 Task: Create new contact,   with mail id: 'Gianna_Nelson@cbsnewyork.com', first name: 'Gianna', Last name: 'Nelson', Job Title: Supply Chain Manager, Phone number (408) 555-7890. Change life cycle stage to  'Lead' and lead status to 'New'. Add new company to the associated contact: www.forcemotors.com
 and type: Reseller. Logged in from softage.3@softage.net
Action: Mouse moved to (60, 78)
Screenshot: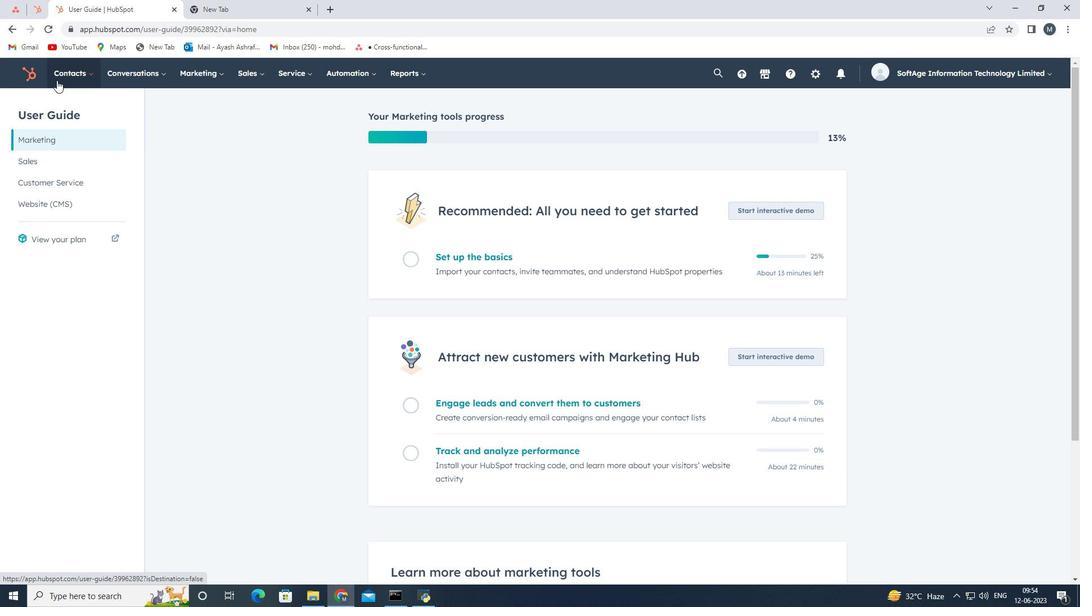 
Action: Mouse pressed left at (60, 78)
Screenshot: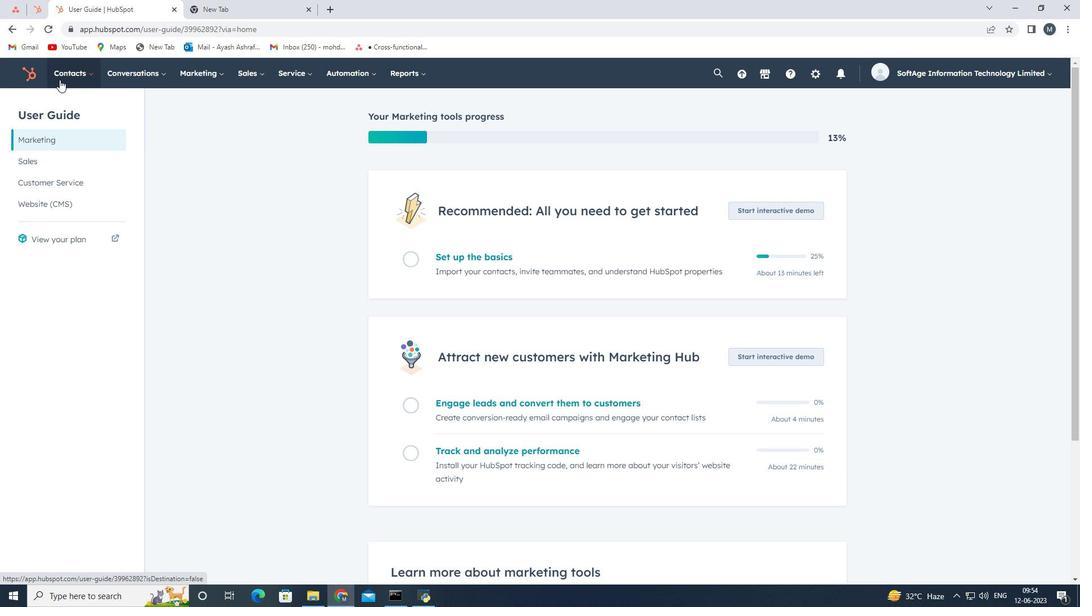 
Action: Mouse moved to (79, 115)
Screenshot: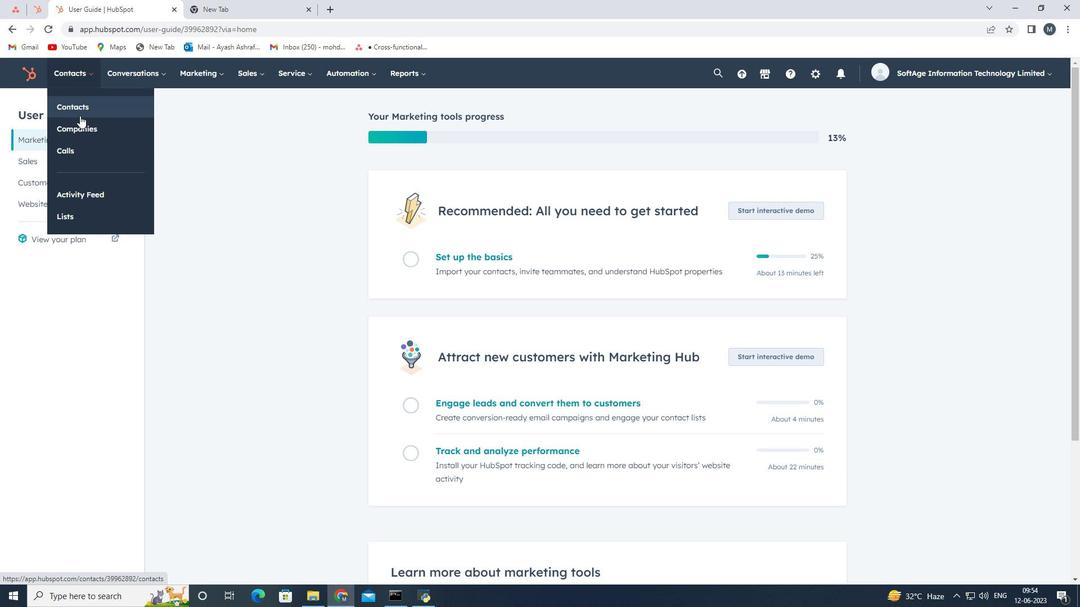 
Action: Mouse pressed left at (79, 115)
Screenshot: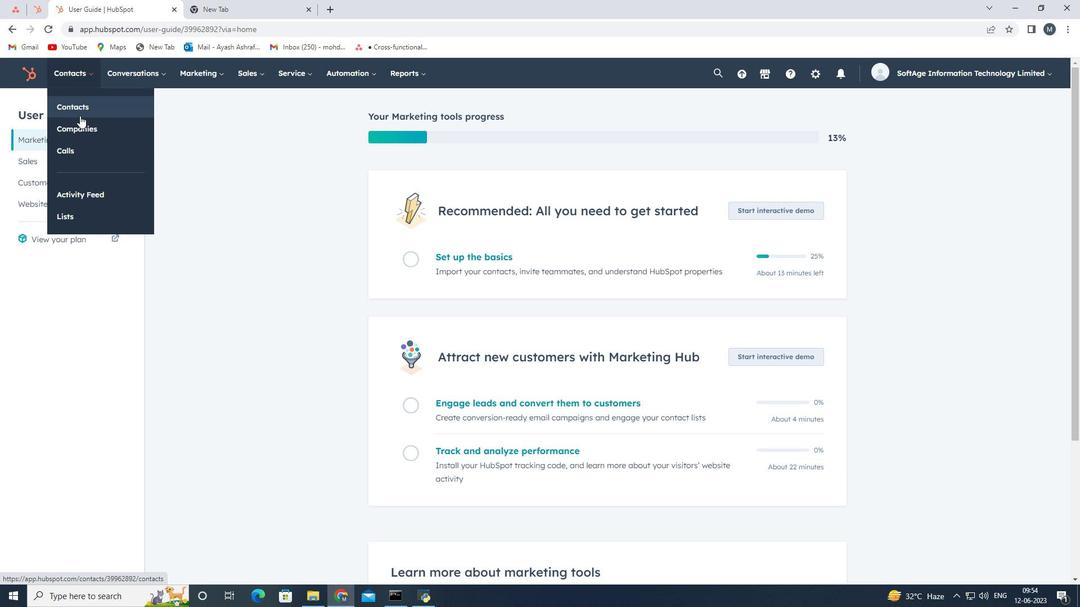 
Action: Mouse moved to (1023, 111)
Screenshot: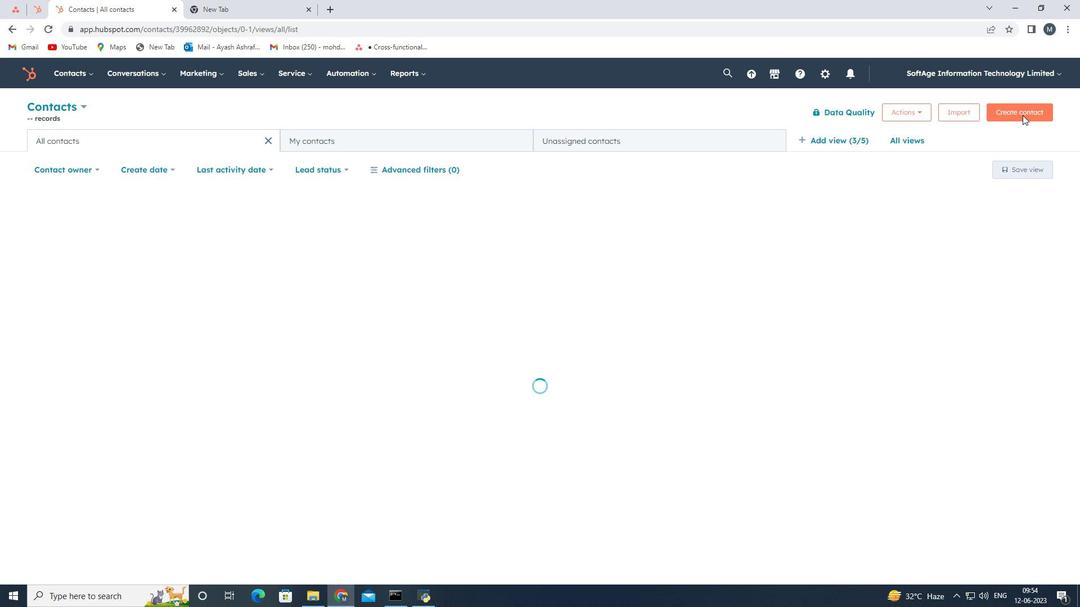 
Action: Mouse pressed left at (1023, 111)
Screenshot: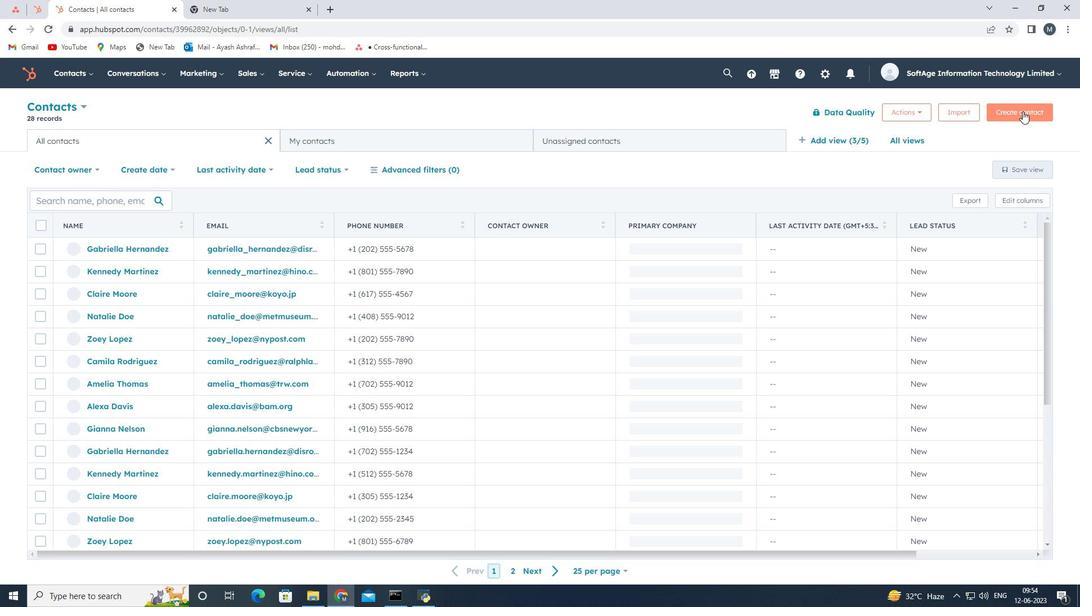 
Action: Mouse moved to (804, 168)
Screenshot: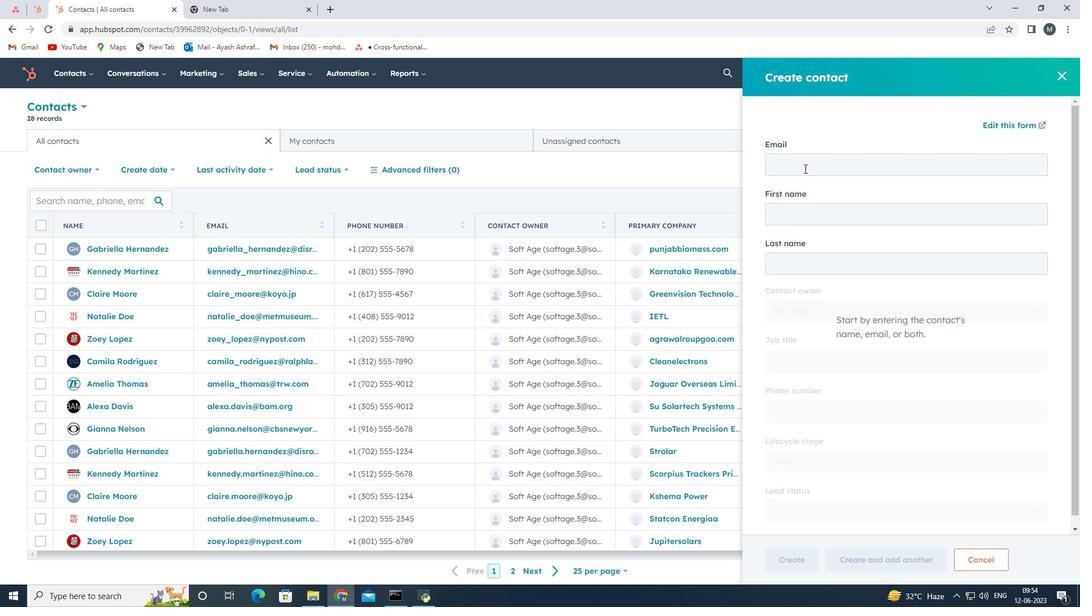 
Action: Mouse pressed left at (804, 168)
Screenshot: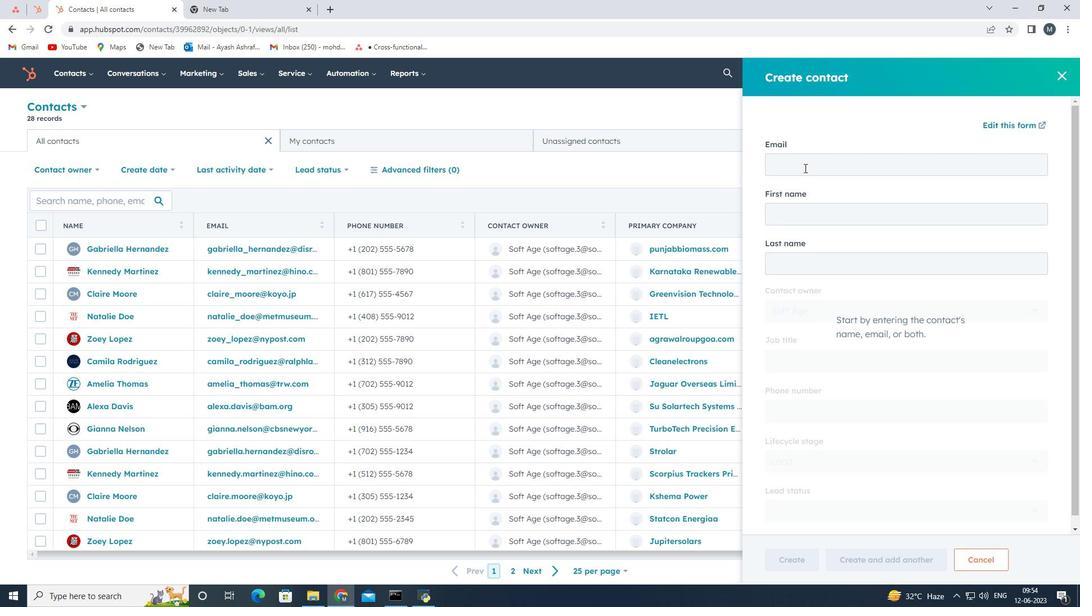 
Action: Key pressed <Key.shift><Key.shift><Key.shift><Key.shift><Key.shift><Key.shift><Key.shift><Key.shift><Key.shift><Key.shift><Key.shift><Key.shift>Ginna<Key.shift>_<Key.shift>Nelson<Key.shift>@cbsnewyork.com
Screenshot: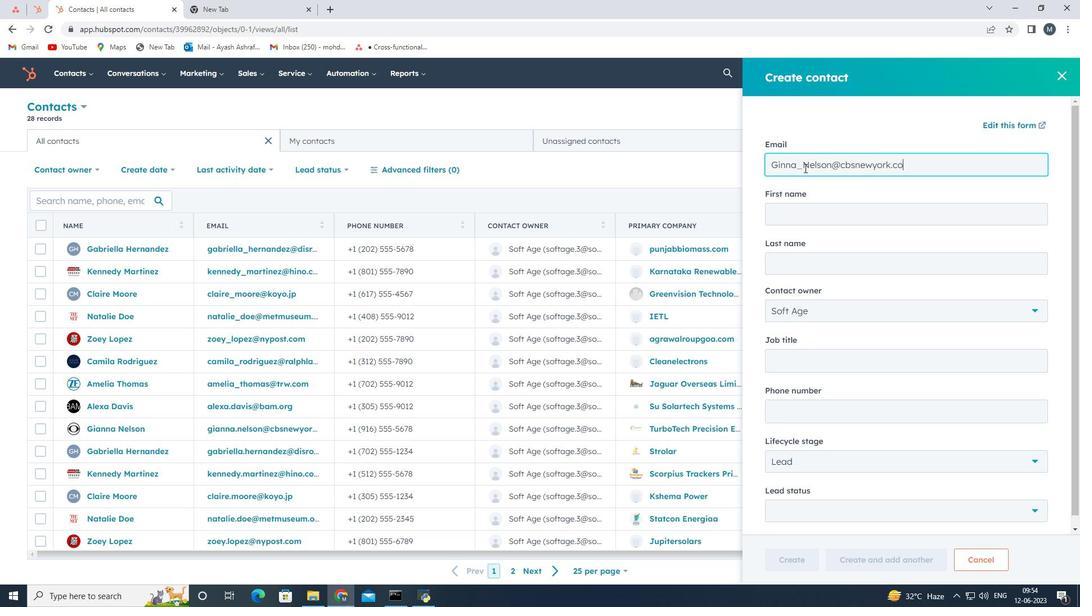 
Action: Mouse moved to (807, 220)
Screenshot: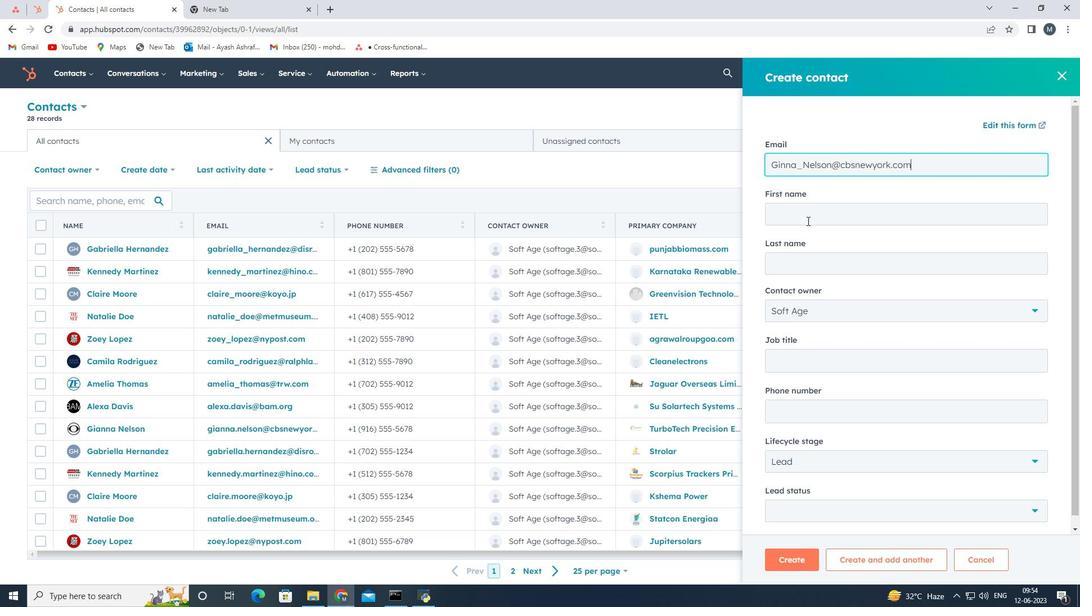 
Action: Mouse pressed left at (807, 220)
Screenshot: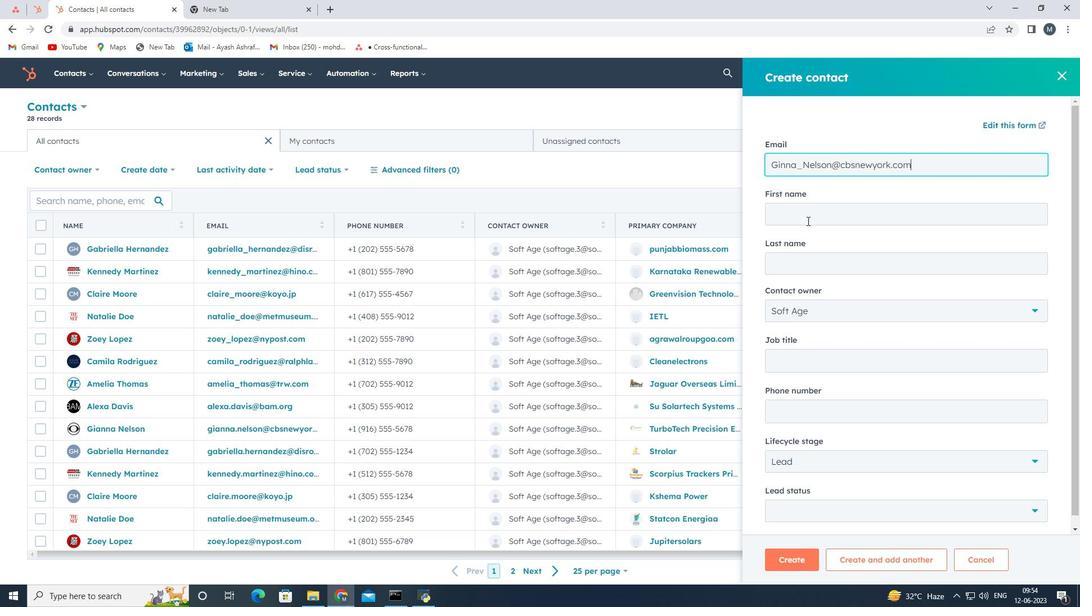 
Action: Key pressed <Key.shift><Key.shift><Key.shift><Key.shift><Key.shift><Key.shift><Key.shift><Key.shift><Key.shift><Key.shift><Key.shift>Gianna
Screenshot: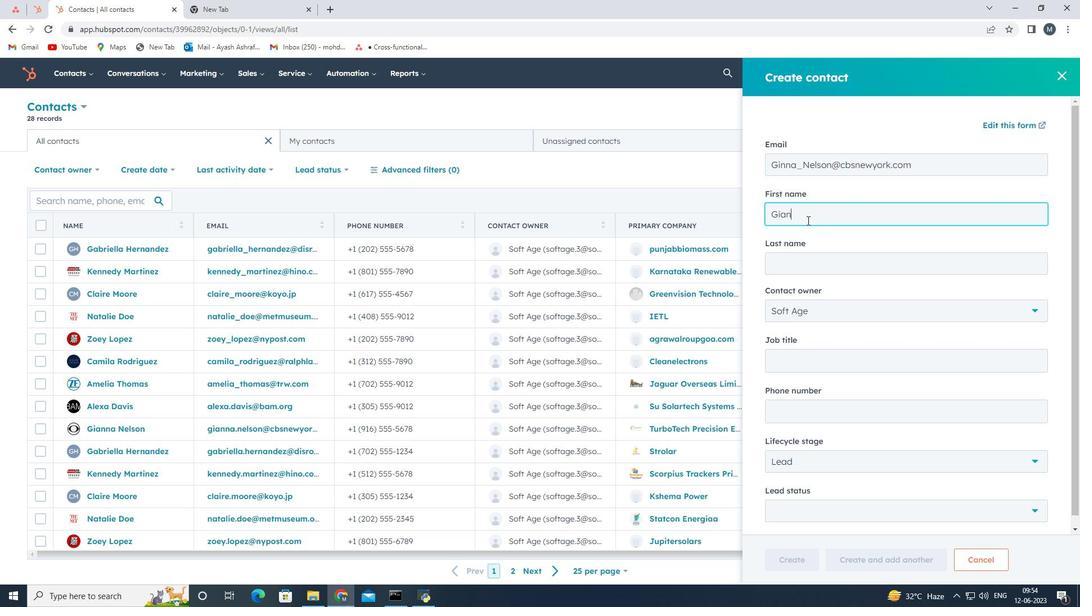 
Action: Mouse moved to (794, 266)
Screenshot: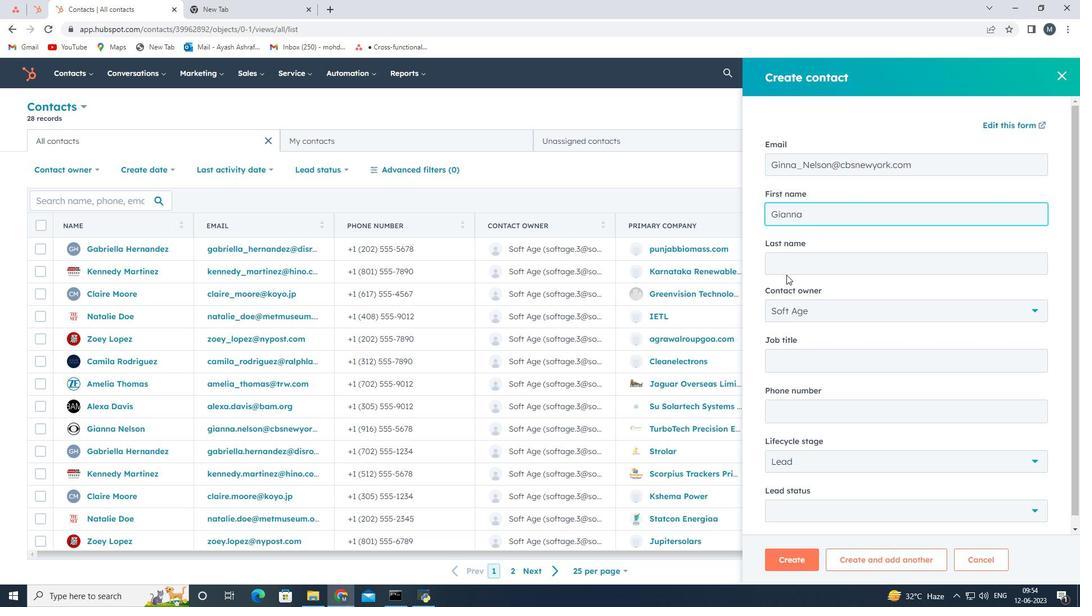 
Action: Mouse pressed left at (794, 266)
Screenshot: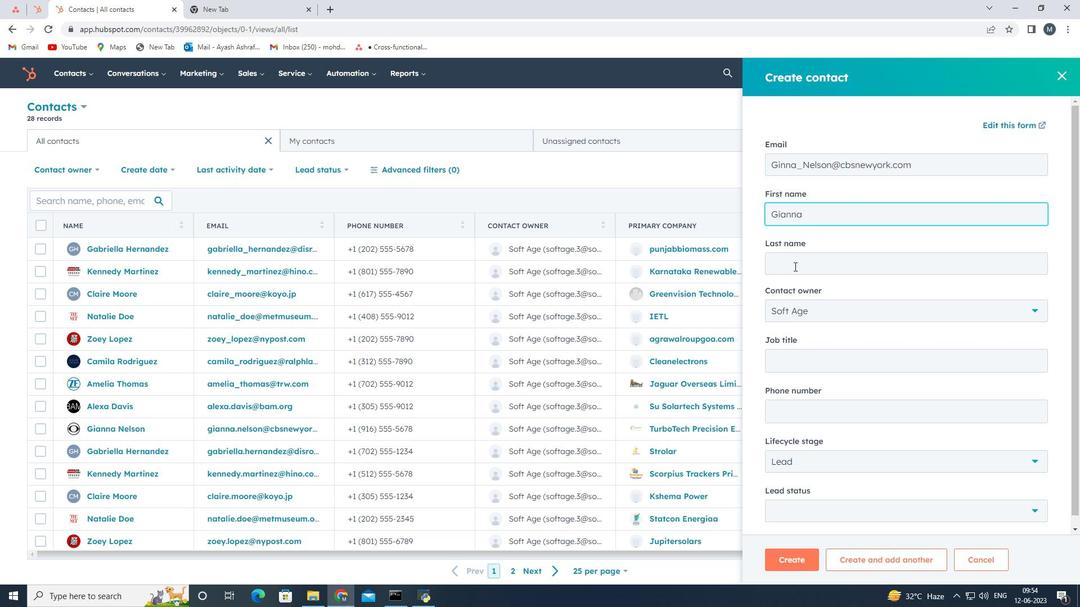 
Action: Key pressed <Key.shift><Key.shift><Key.shift><Key.shift><Key.shift><Key.shift><Key.shift>Nelso
Screenshot: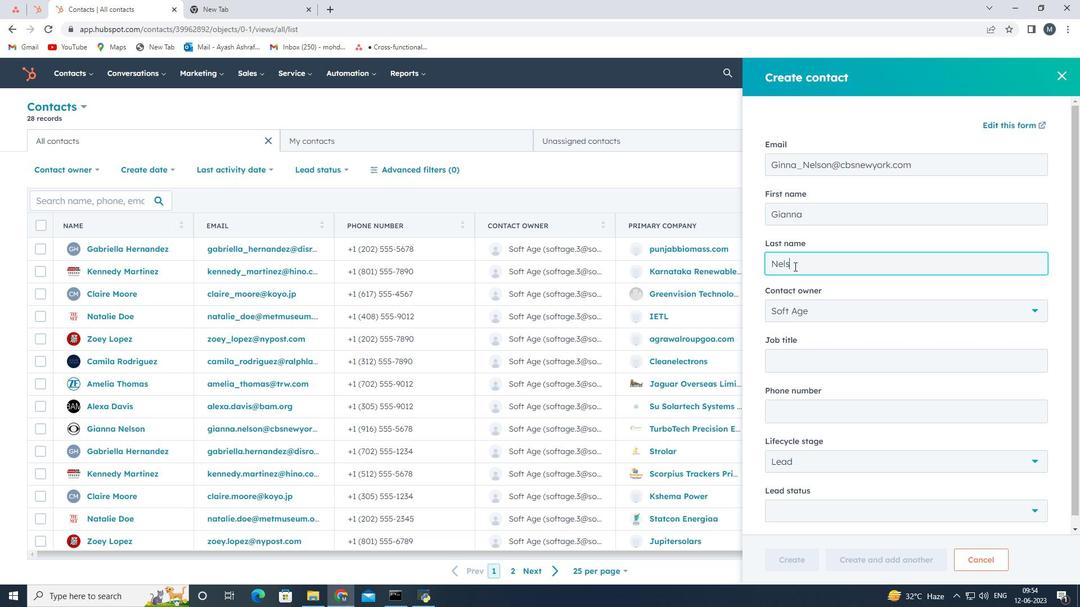 
Action: Mouse moved to (789, 366)
Screenshot: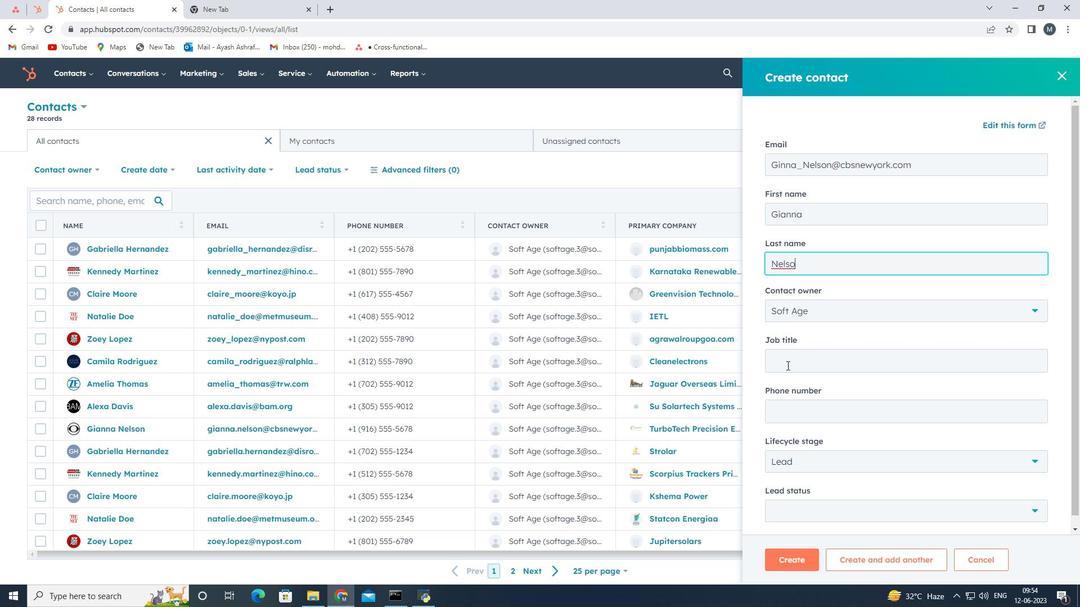 
Action: Mouse pressed left at (789, 366)
Screenshot: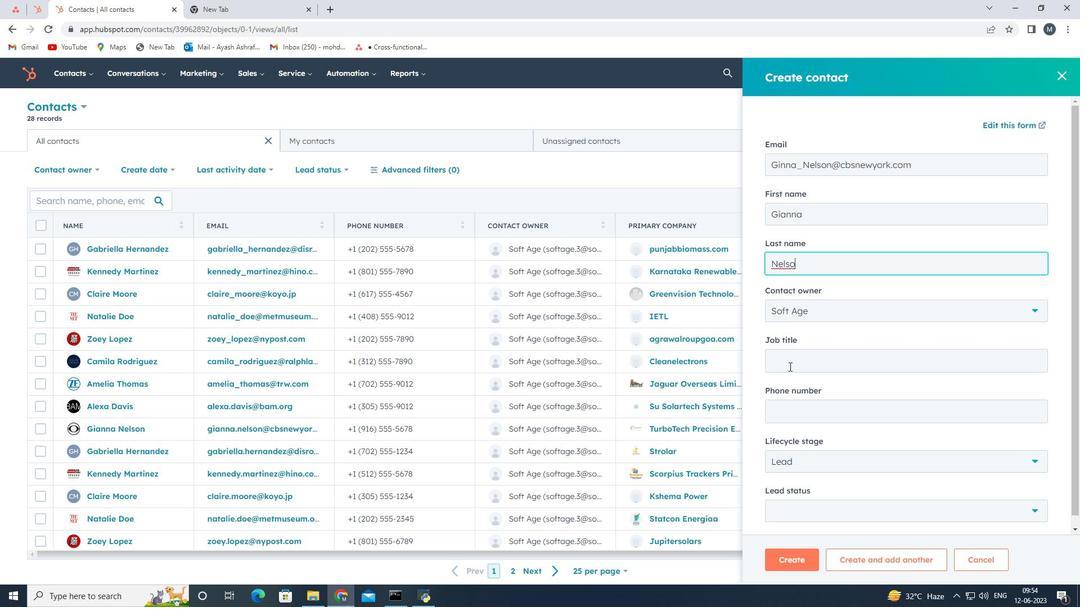 
Action: Mouse moved to (802, 265)
Screenshot: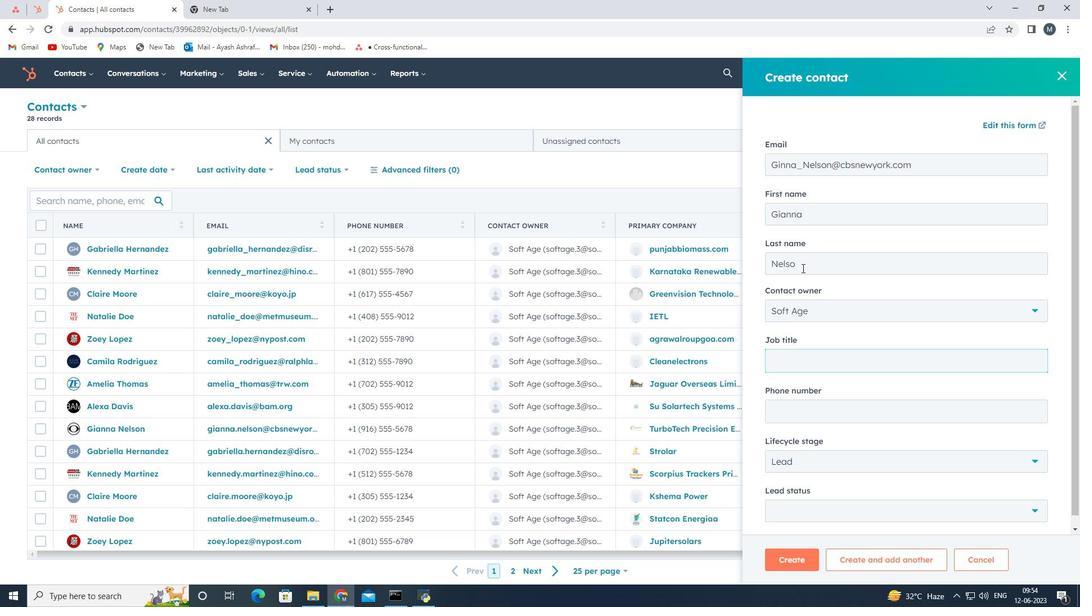 
Action: Mouse pressed left at (802, 265)
Screenshot: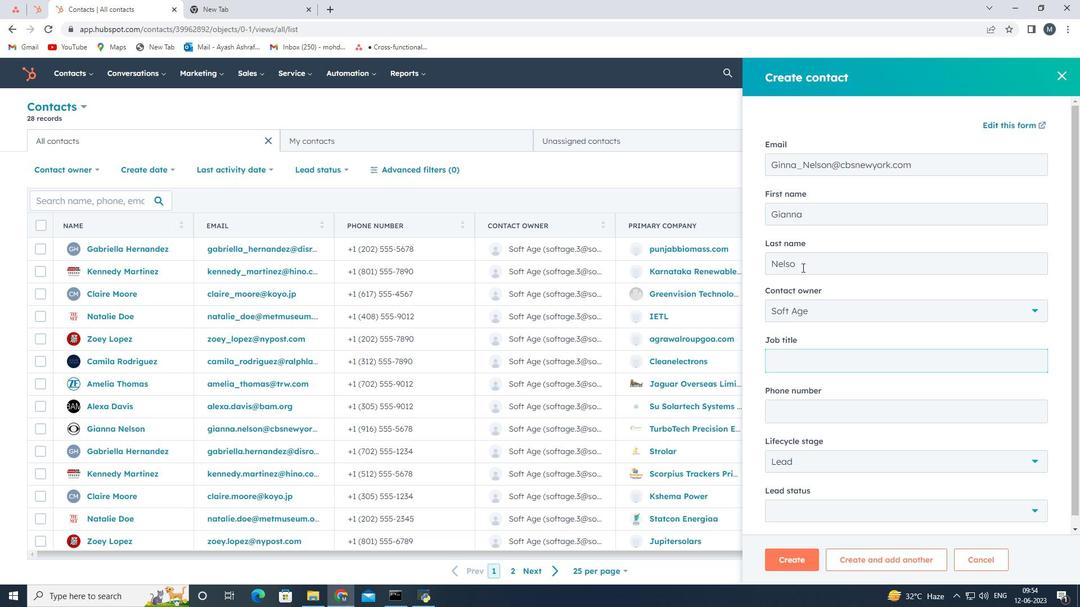 
Action: Key pressed n
Screenshot: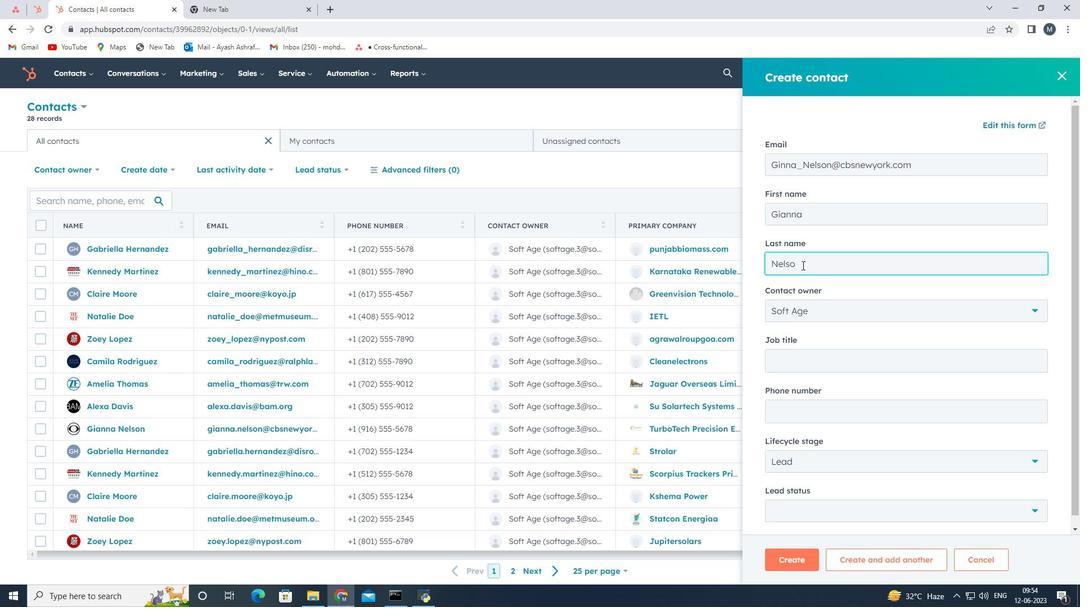 
Action: Mouse moved to (797, 356)
Screenshot: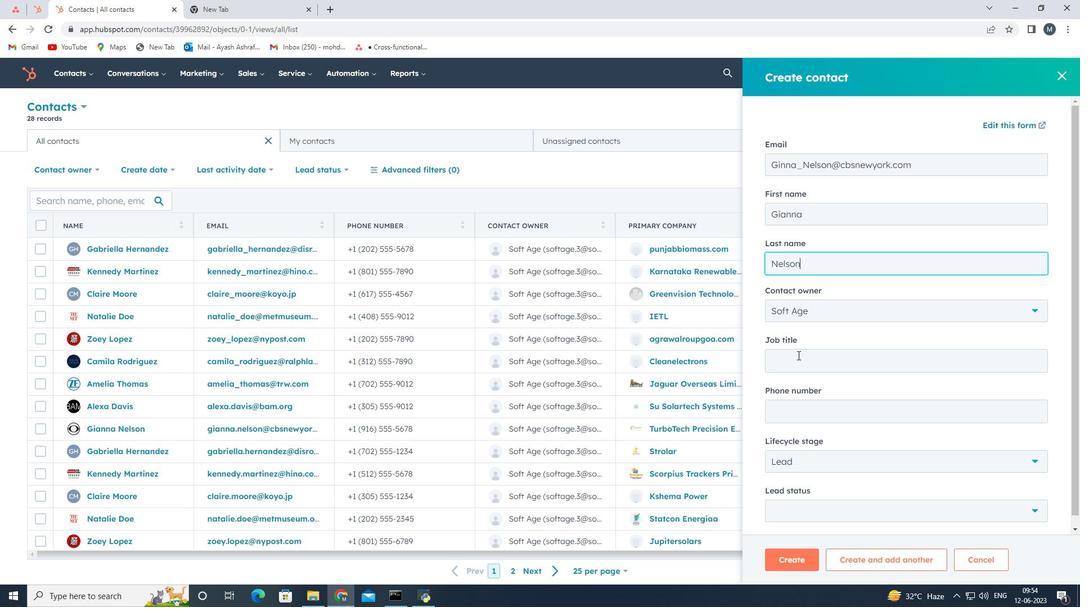 
Action: Mouse pressed left at (797, 356)
Screenshot: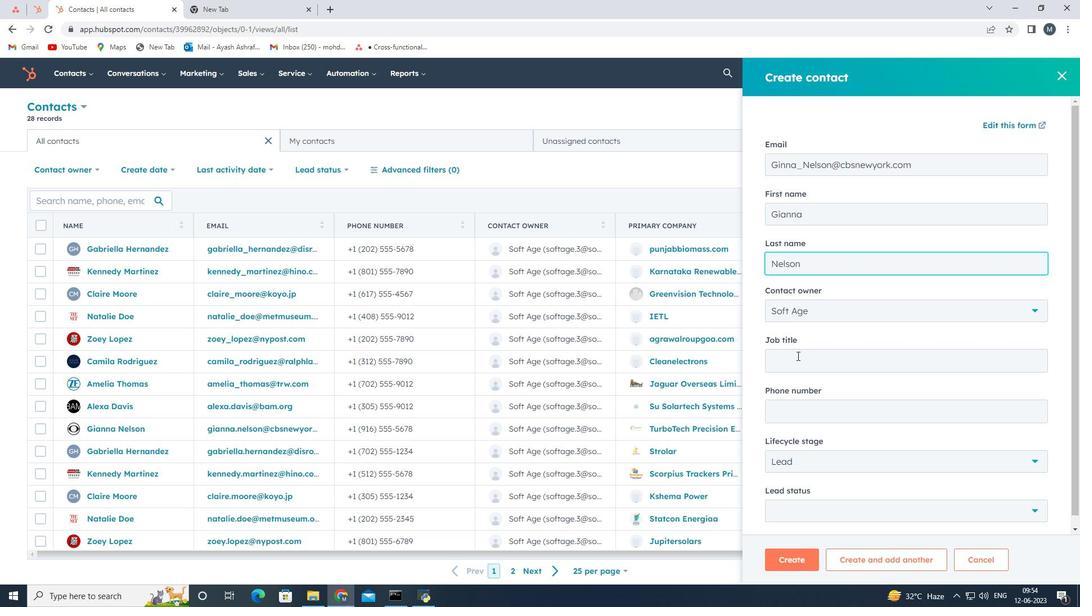 
Action: Key pressed <Key.shift><Key.shift><Key.shift><Key.shift><Key.shift><Key.shift><Key.shift><Key.shift><Key.shift><Key.shift><Key.shift><Key.shift><Key.shift><Key.shift>Supply<Key.space><Key.shift><Key.shift><Key.shift><Key.shift>Chain<Key.space><Key.shift>Manager
Screenshot: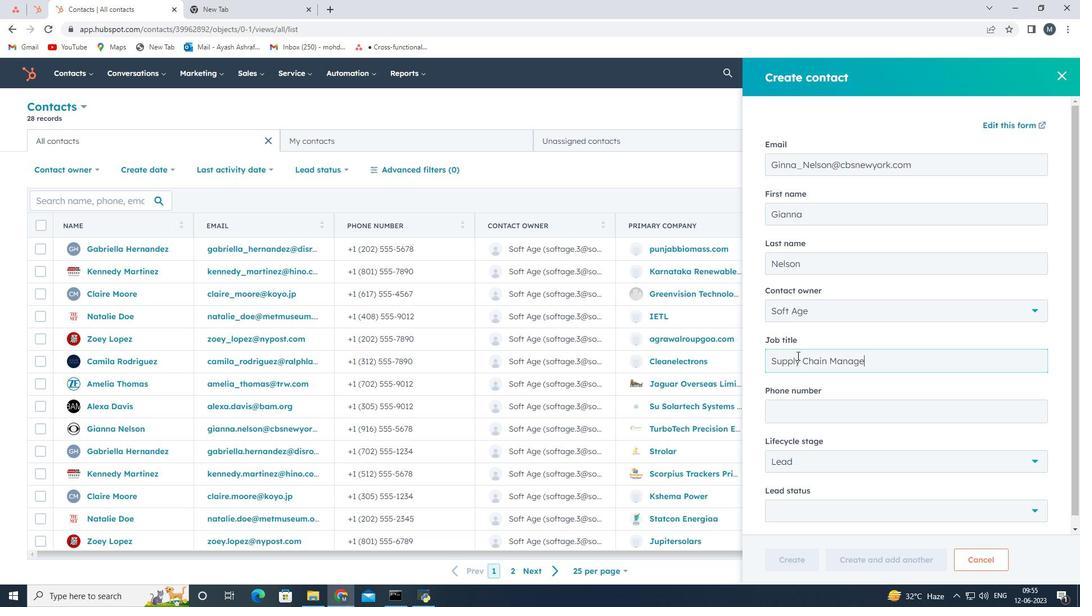 
Action: Mouse moved to (839, 413)
Screenshot: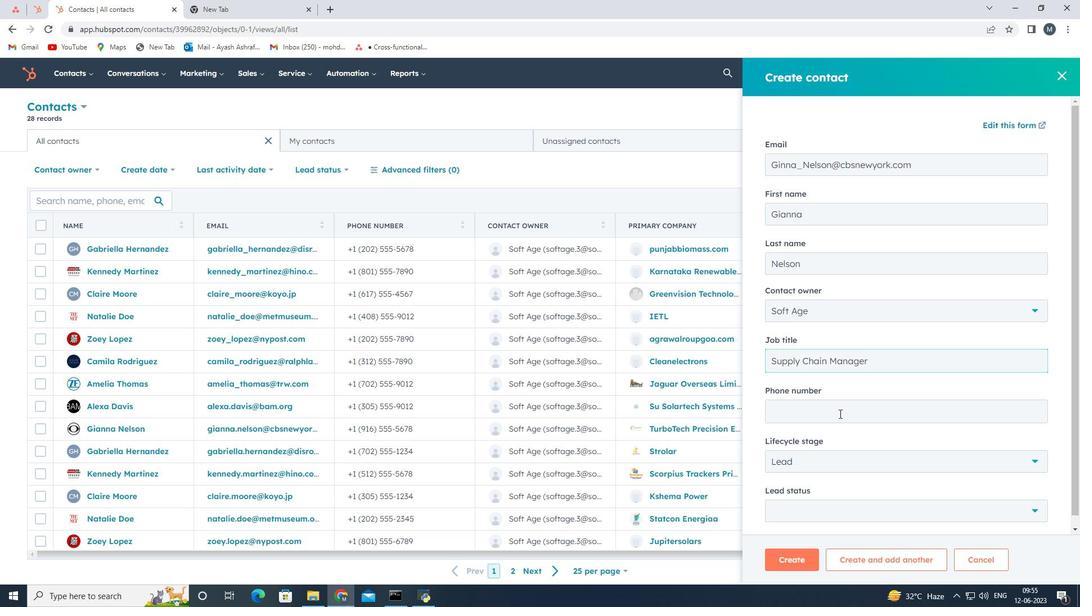 
Action: Mouse pressed left at (839, 413)
Screenshot: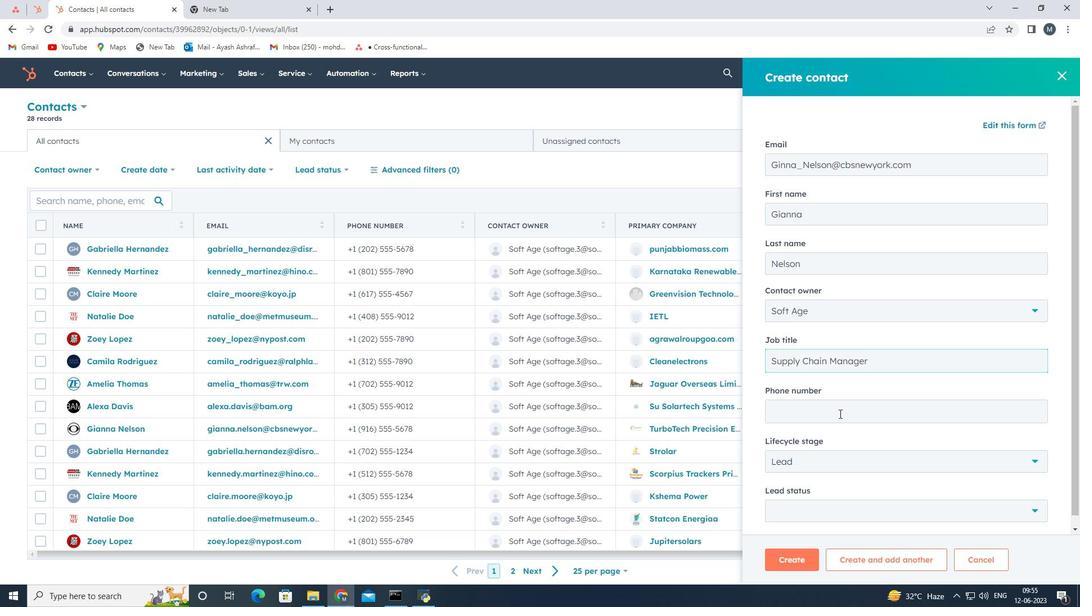 
Action: Key pressed 40
Screenshot: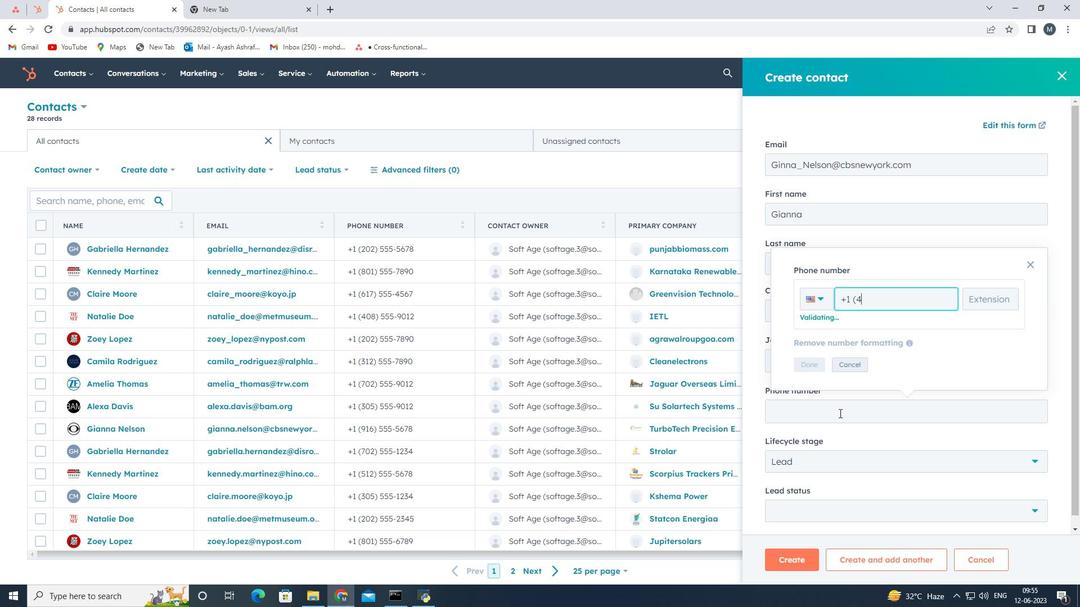 
Action: Mouse moved to (846, 424)
Screenshot: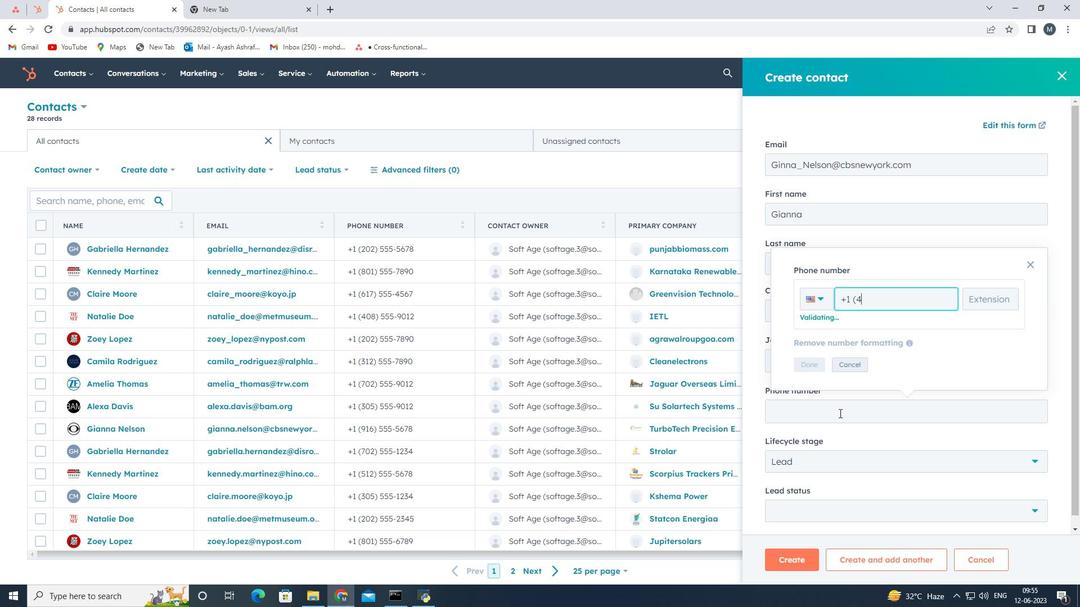 
Action: Key pressed 85558<Key.backspace>7890
Screenshot: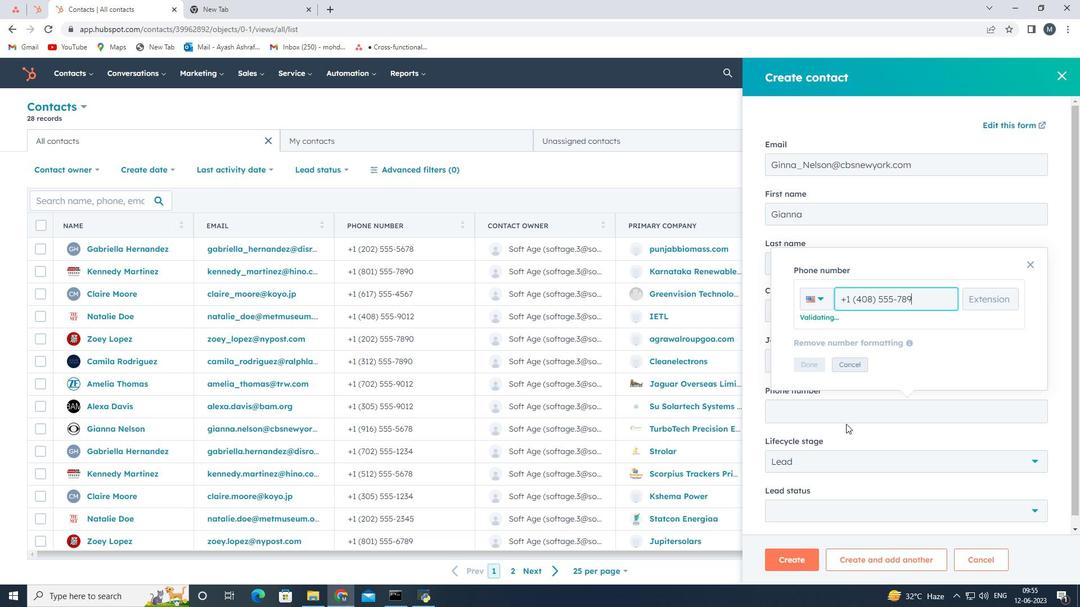 
Action: Mouse moved to (814, 368)
Screenshot: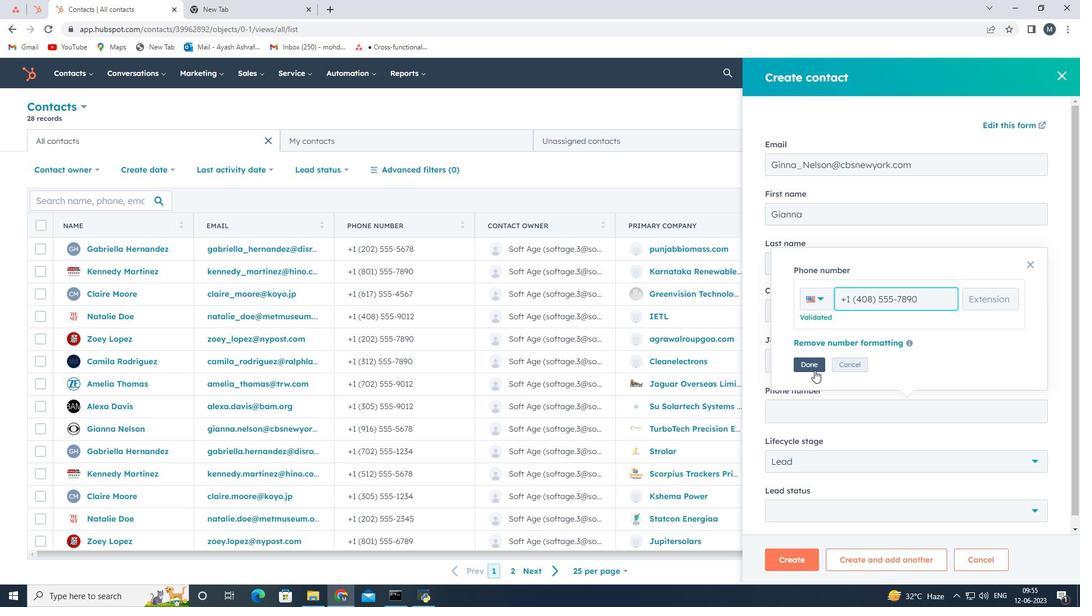 
Action: Mouse pressed left at (814, 368)
Screenshot: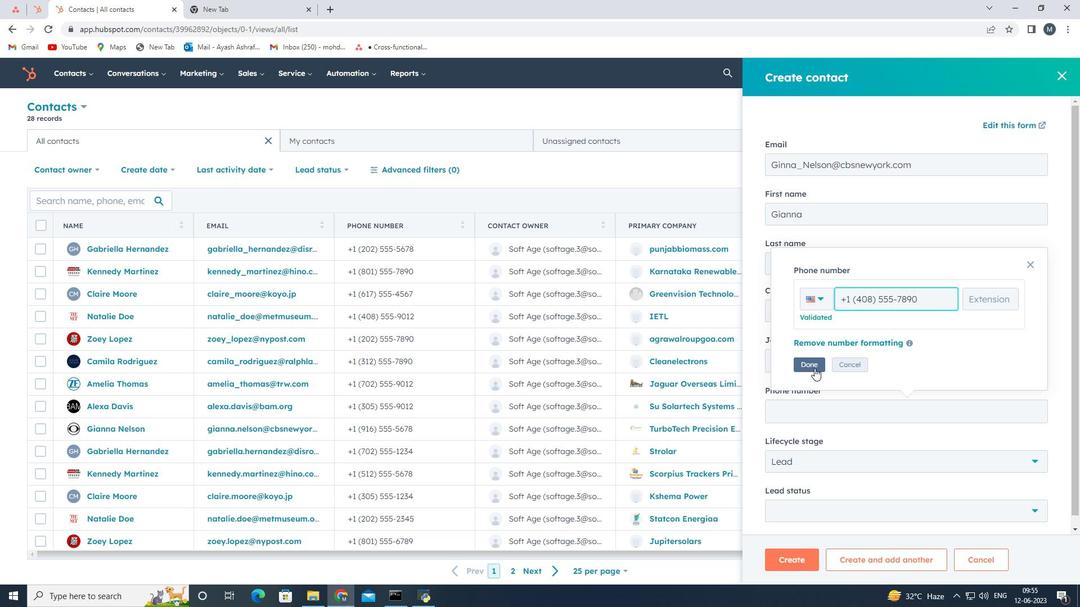 
Action: Mouse moved to (829, 464)
Screenshot: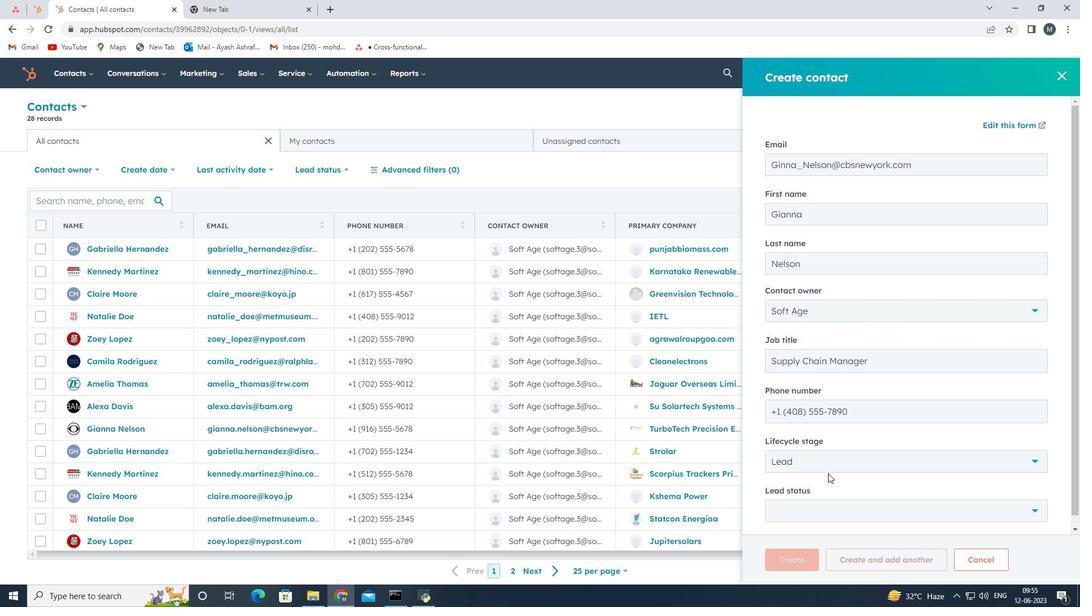 
Action: Mouse pressed left at (829, 464)
Screenshot: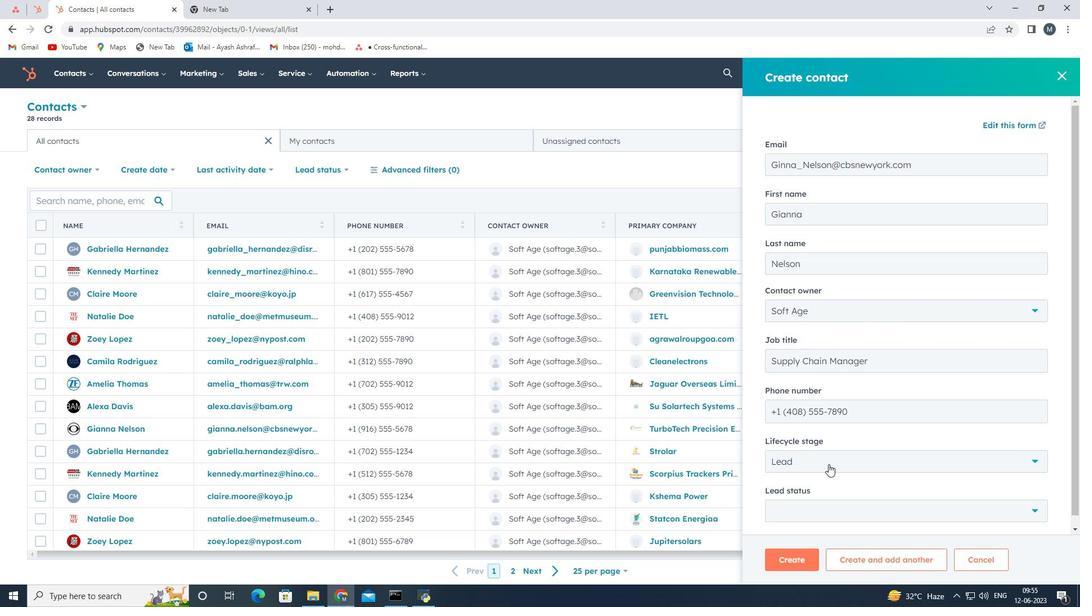 
Action: Mouse moved to (801, 351)
Screenshot: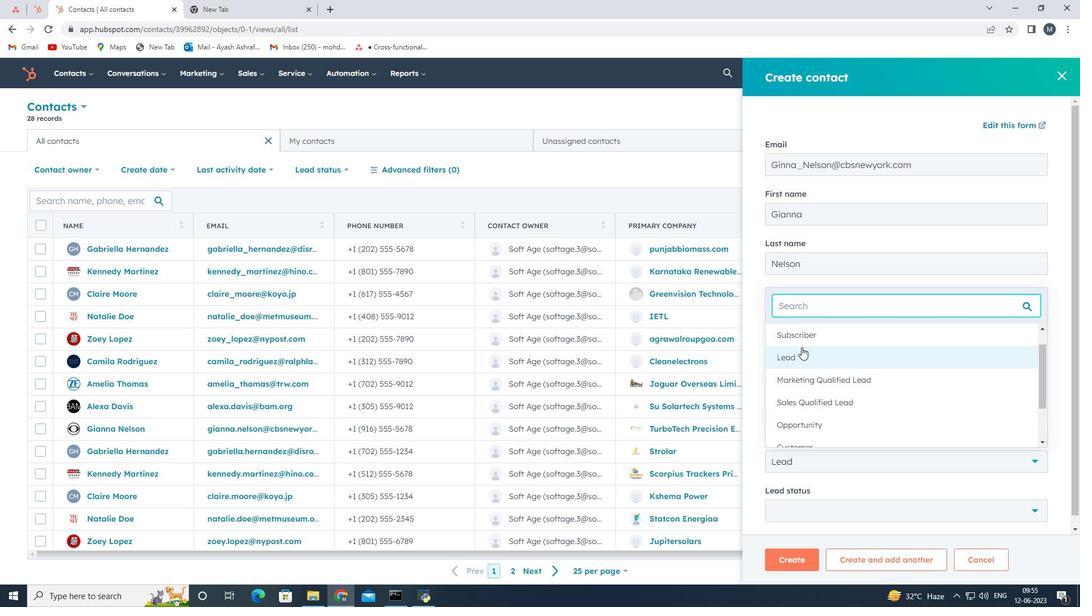 
Action: Mouse pressed left at (801, 351)
Screenshot: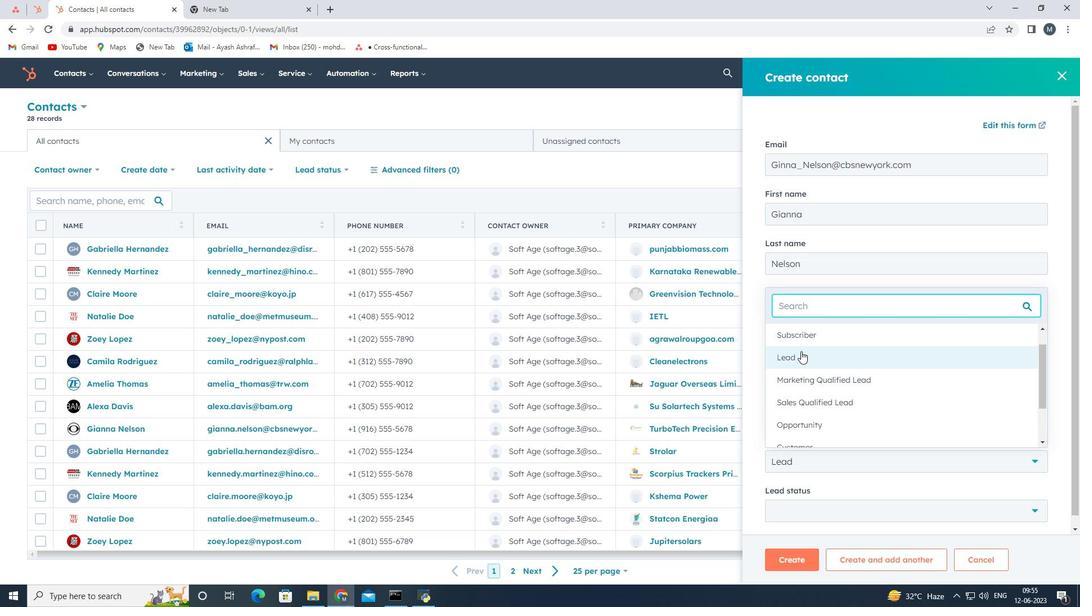 
Action: Mouse moved to (815, 505)
Screenshot: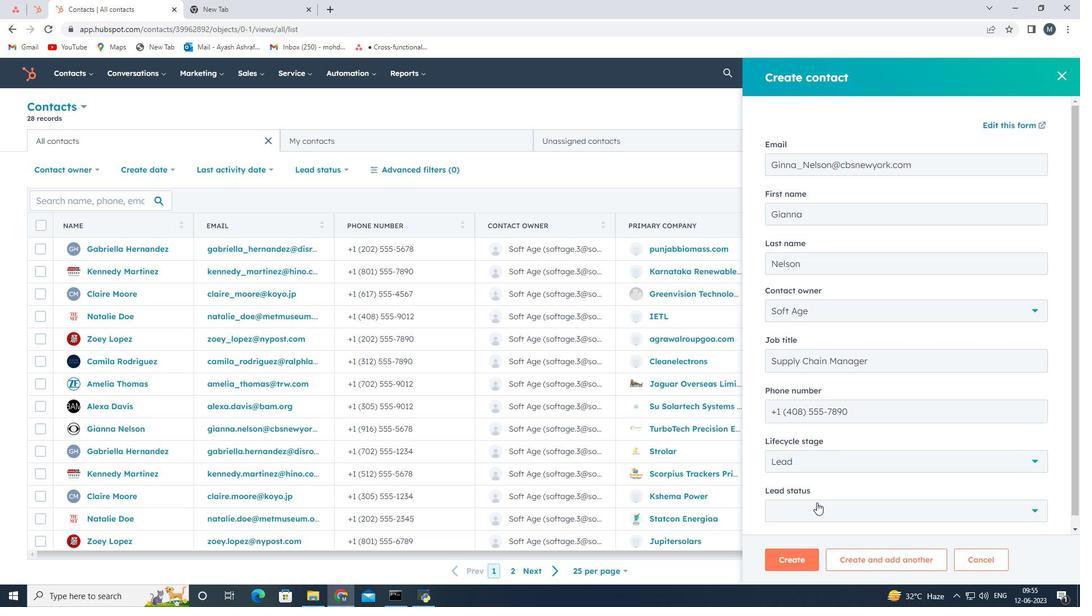 
Action: Mouse pressed left at (815, 505)
Screenshot: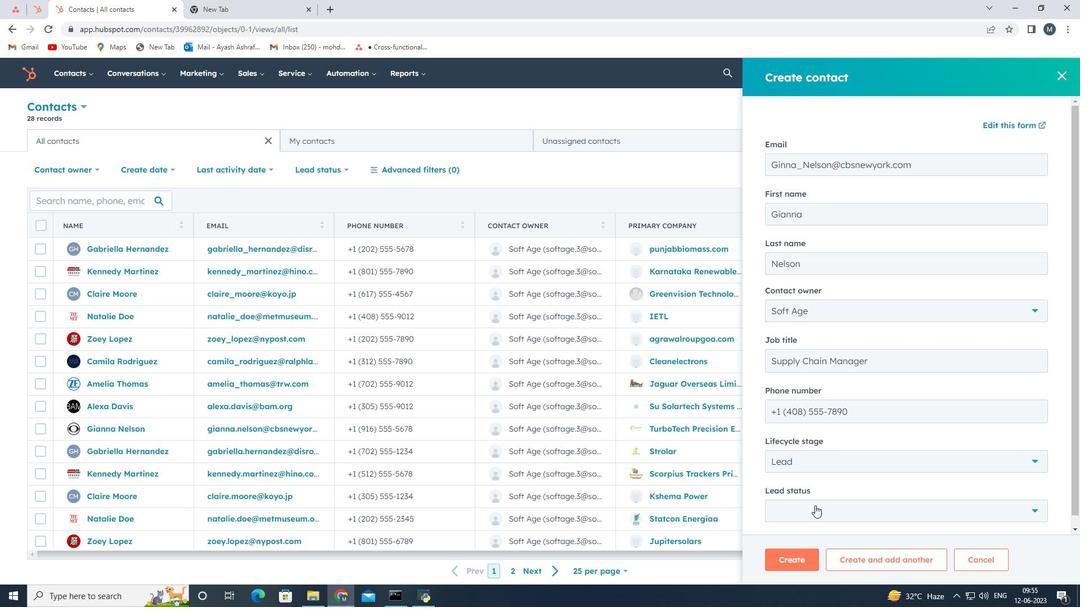 
Action: Mouse moved to (800, 411)
Screenshot: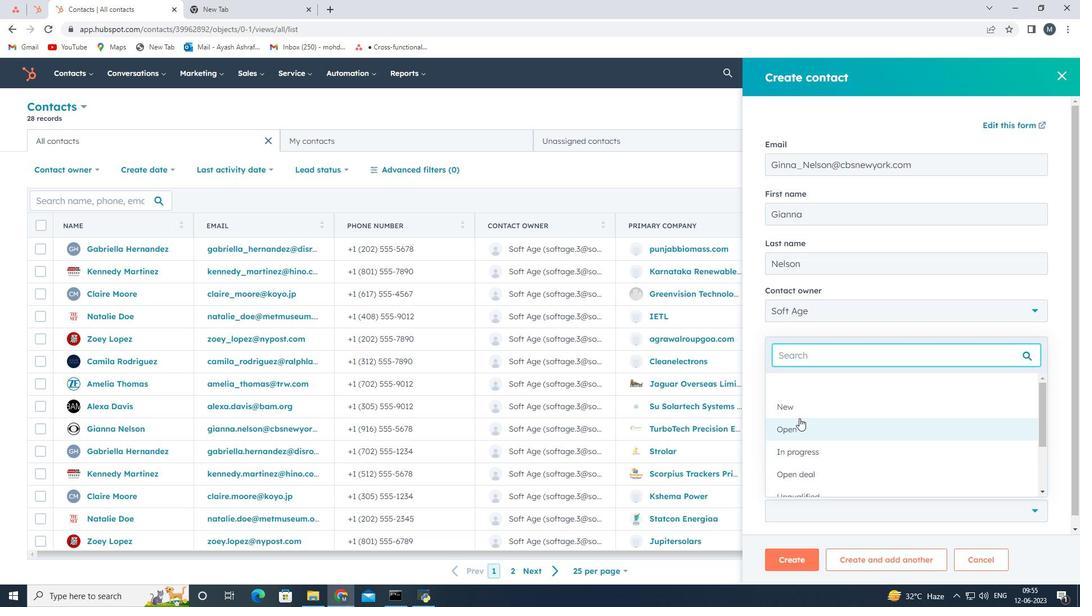 
Action: Mouse pressed left at (800, 411)
Screenshot: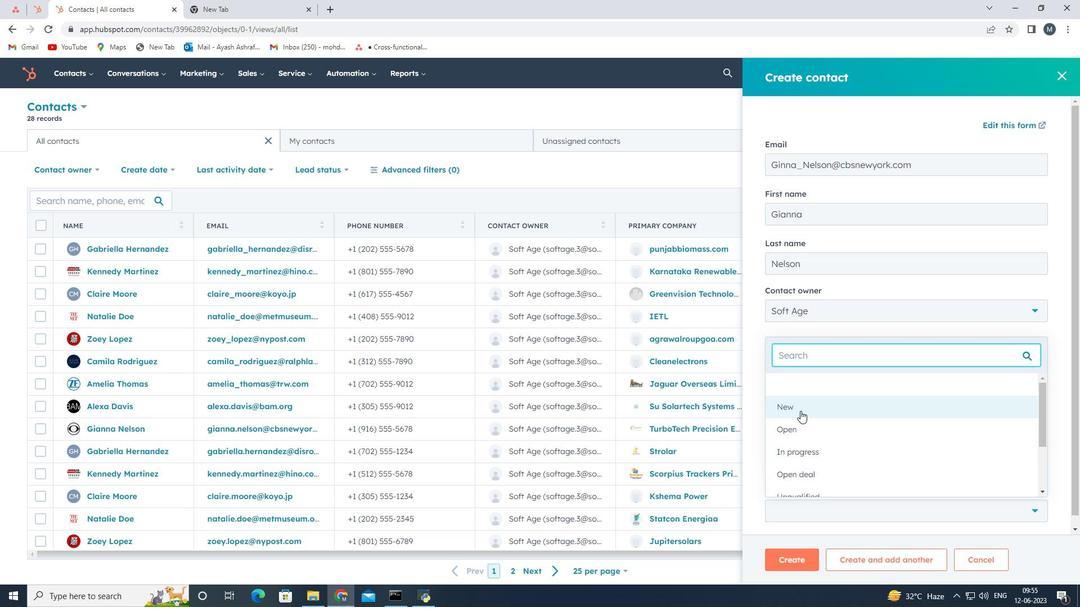 
Action: Mouse moved to (795, 554)
Screenshot: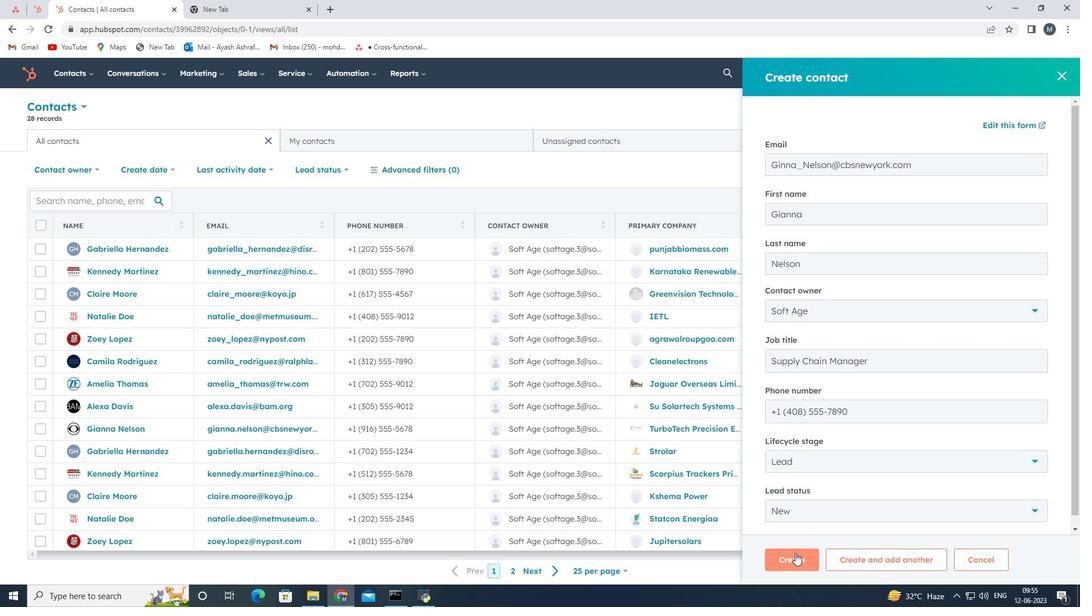 
Action: Mouse pressed left at (795, 554)
Screenshot: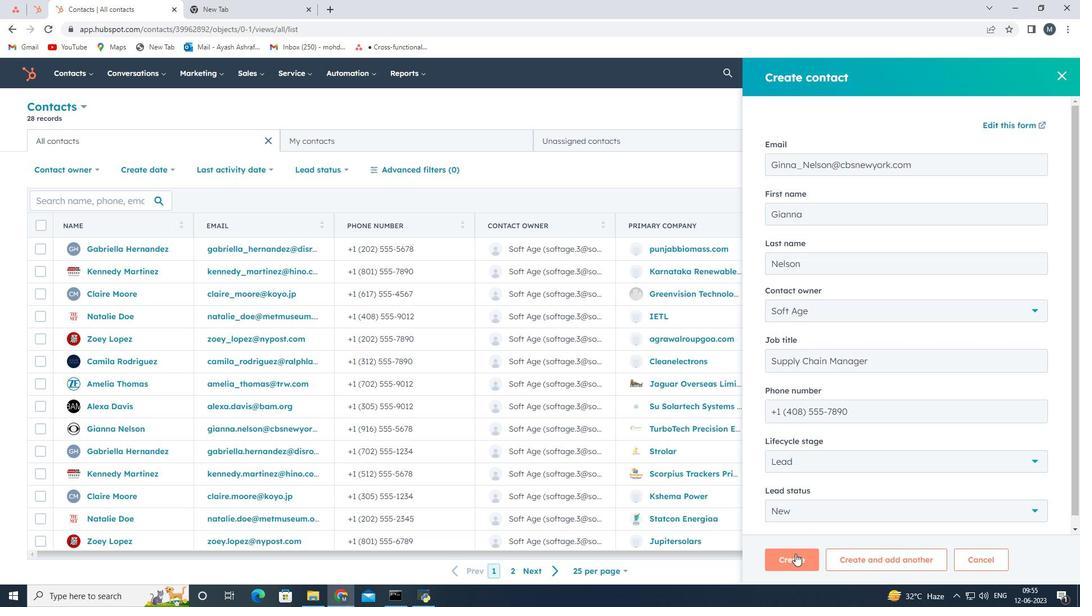 
Action: Mouse moved to (766, 379)
Screenshot: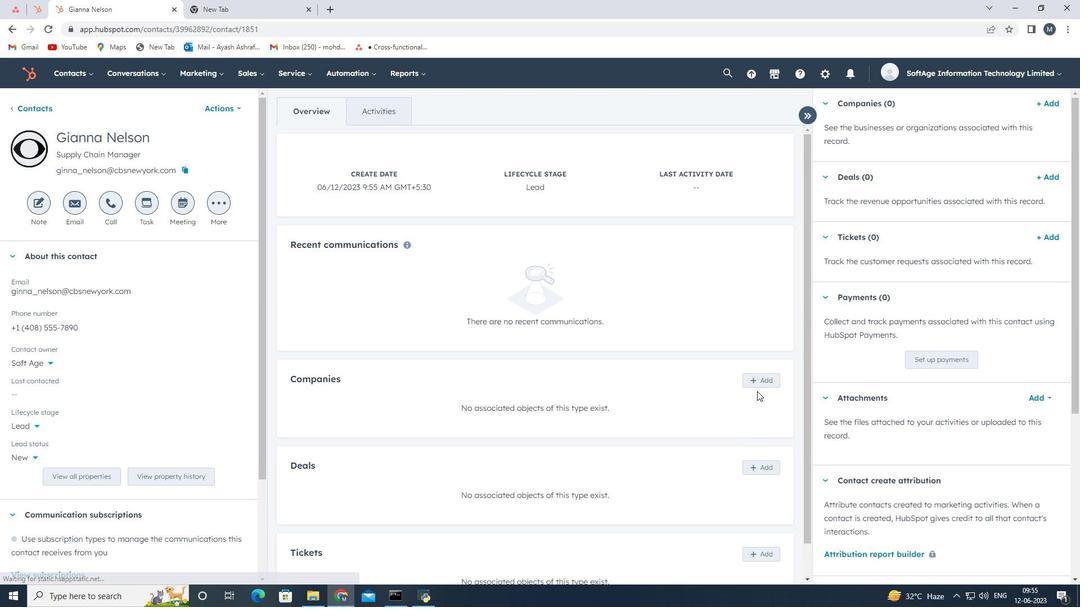 
Action: Mouse pressed left at (766, 379)
Screenshot: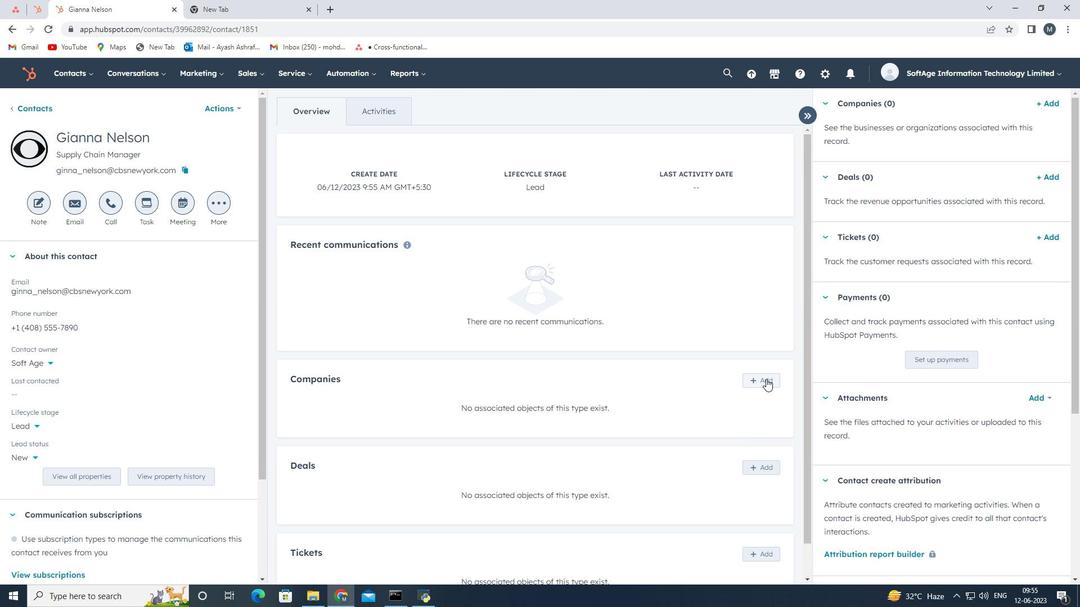 
Action: Mouse moved to (838, 136)
Screenshot: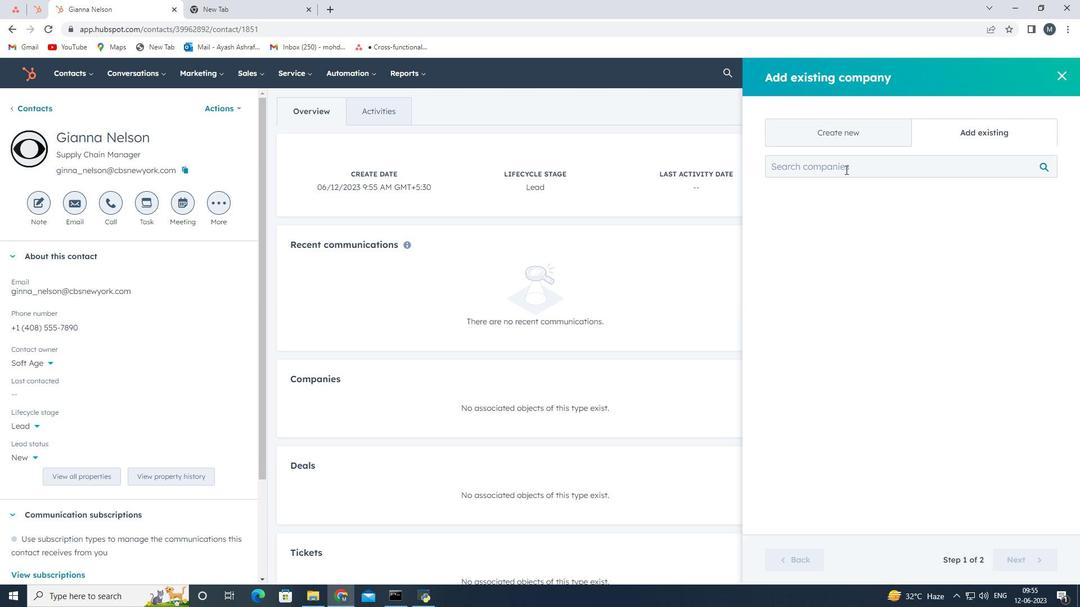
Action: Mouse pressed left at (838, 136)
Screenshot: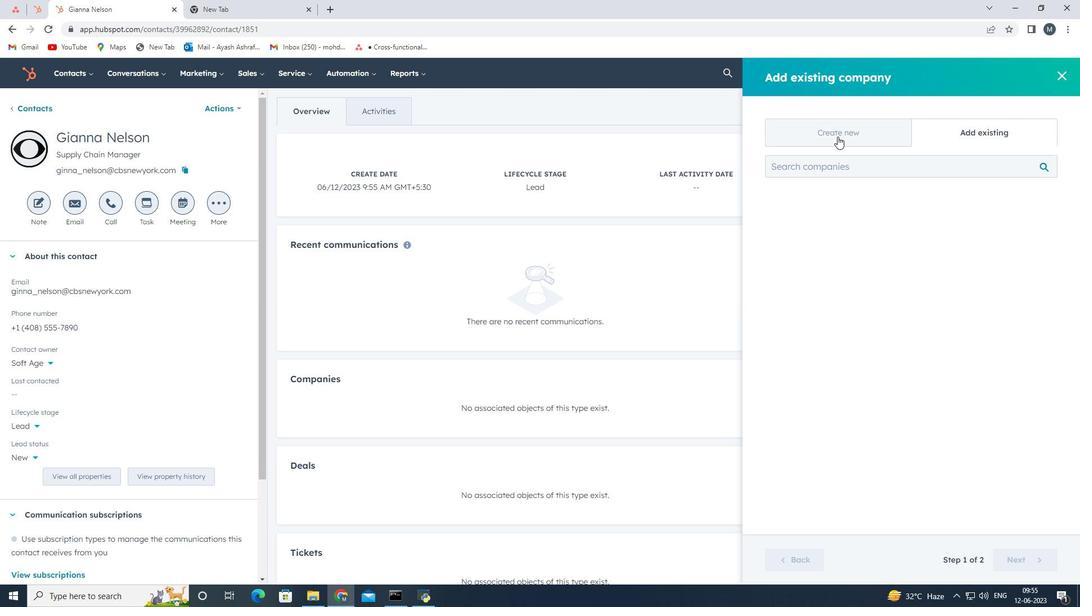 
Action: Mouse moved to (823, 201)
Screenshot: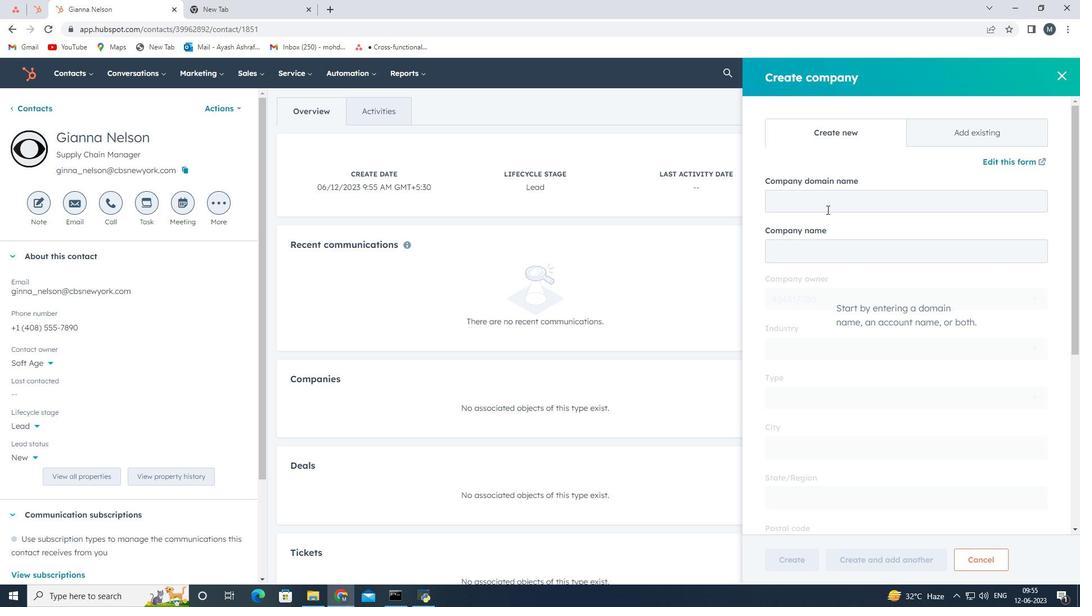 
Action: Mouse pressed left at (823, 201)
Screenshot: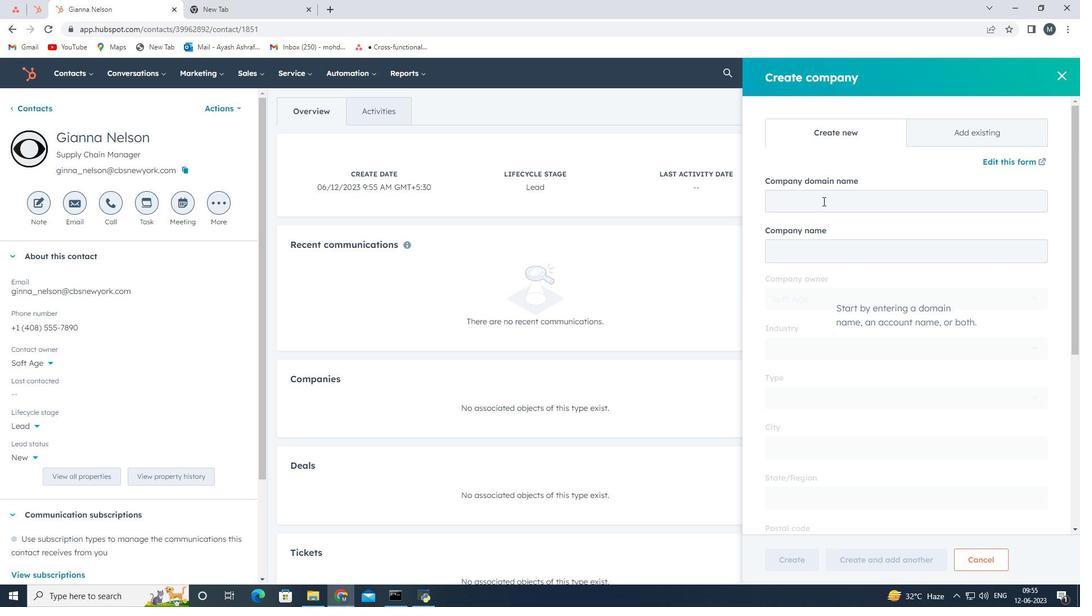 
Action: Key pressed www.forcemotors.com
Screenshot: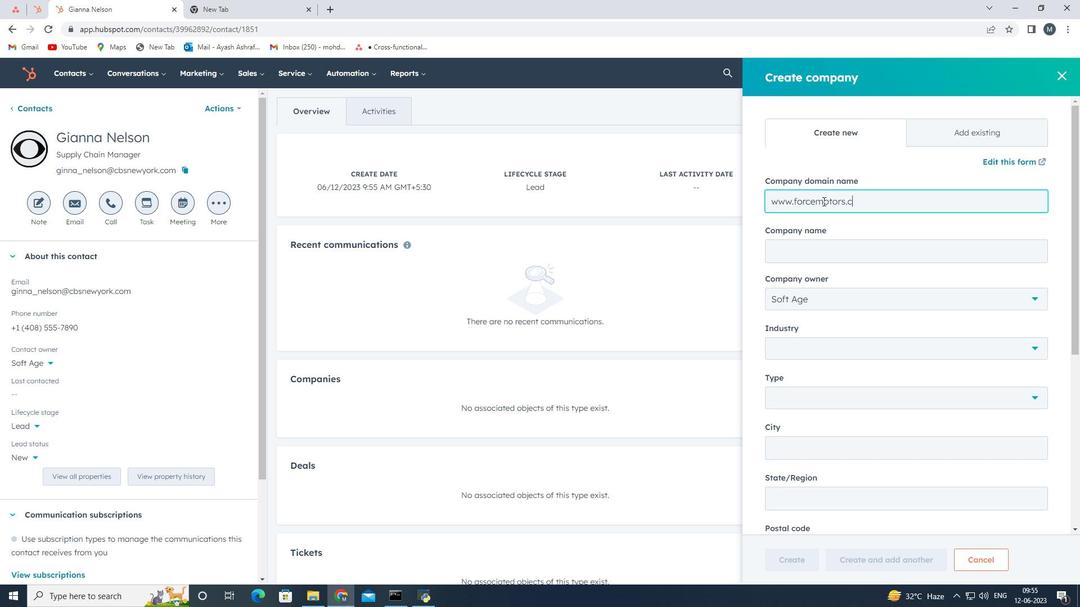 
Action: Mouse moved to (843, 401)
Screenshot: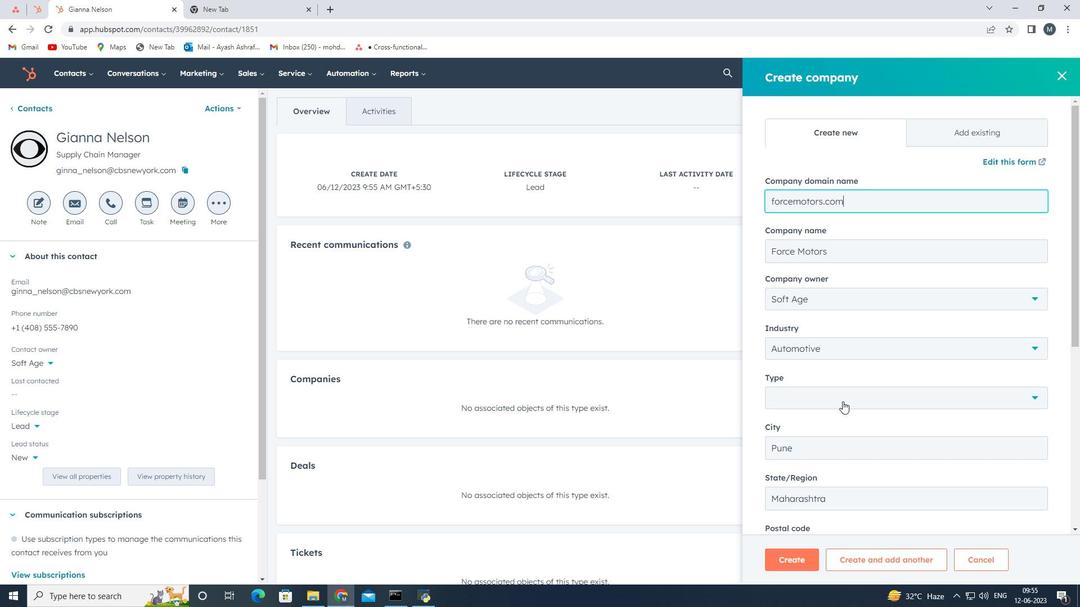 
Action: Mouse pressed left at (843, 401)
Screenshot: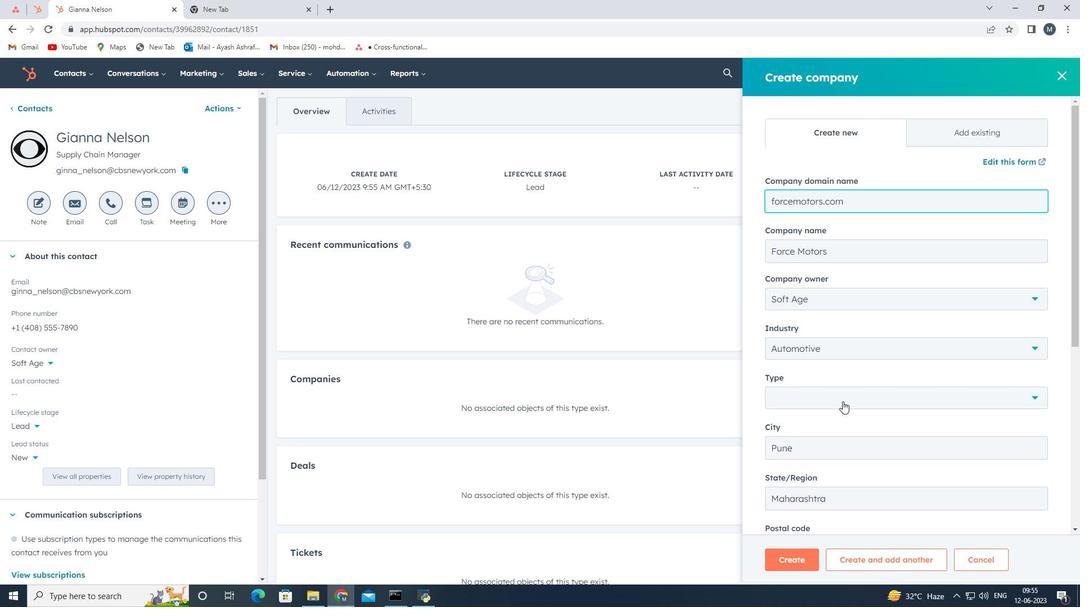 
Action: Mouse moved to (799, 499)
Screenshot: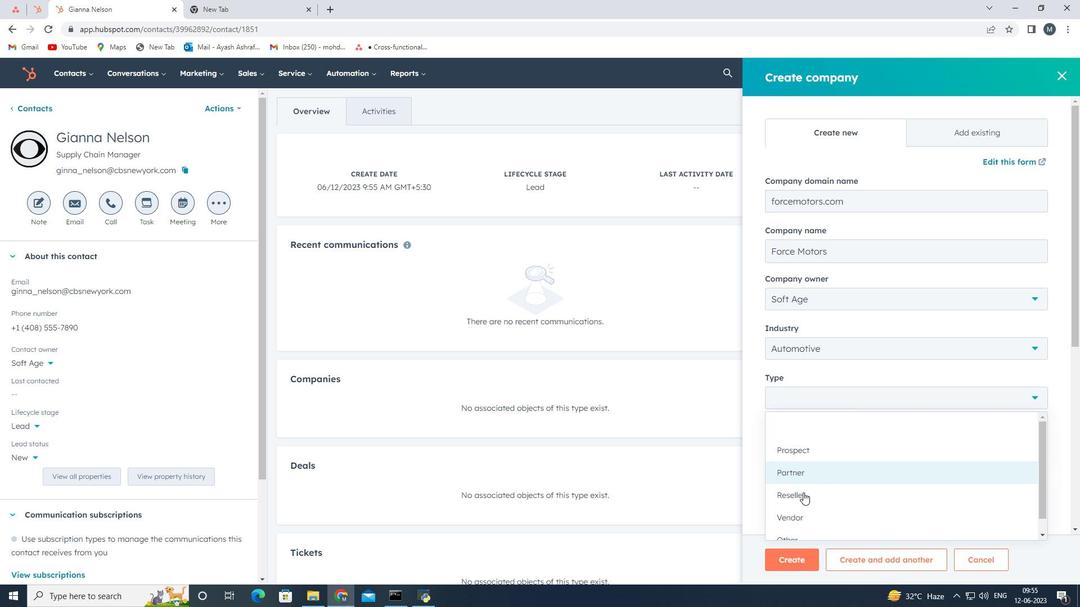 
Action: Mouse pressed left at (799, 499)
Screenshot: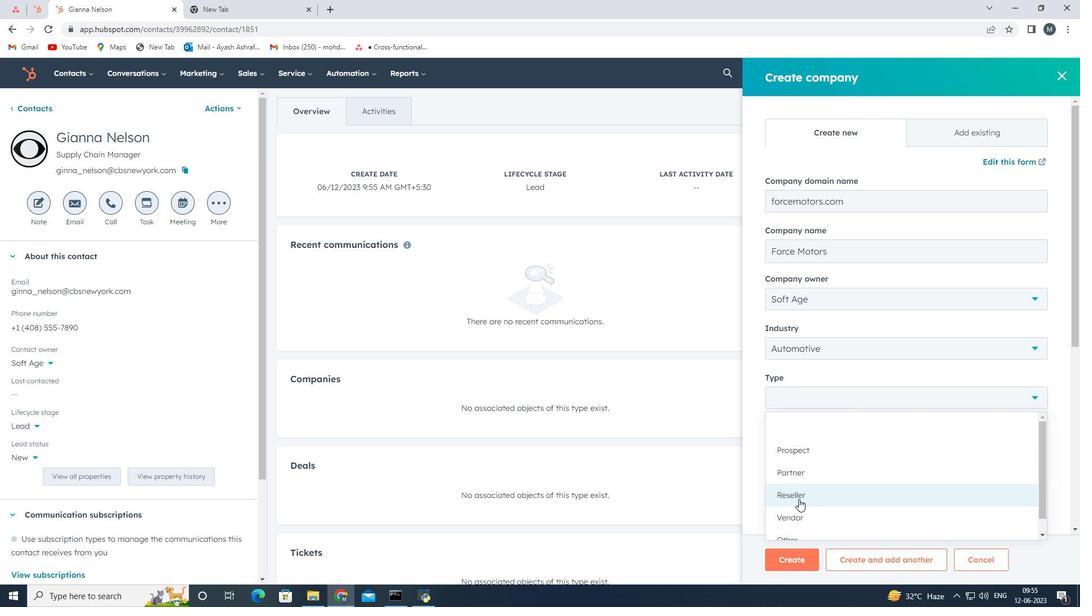 
Action: Mouse moved to (823, 407)
Screenshot: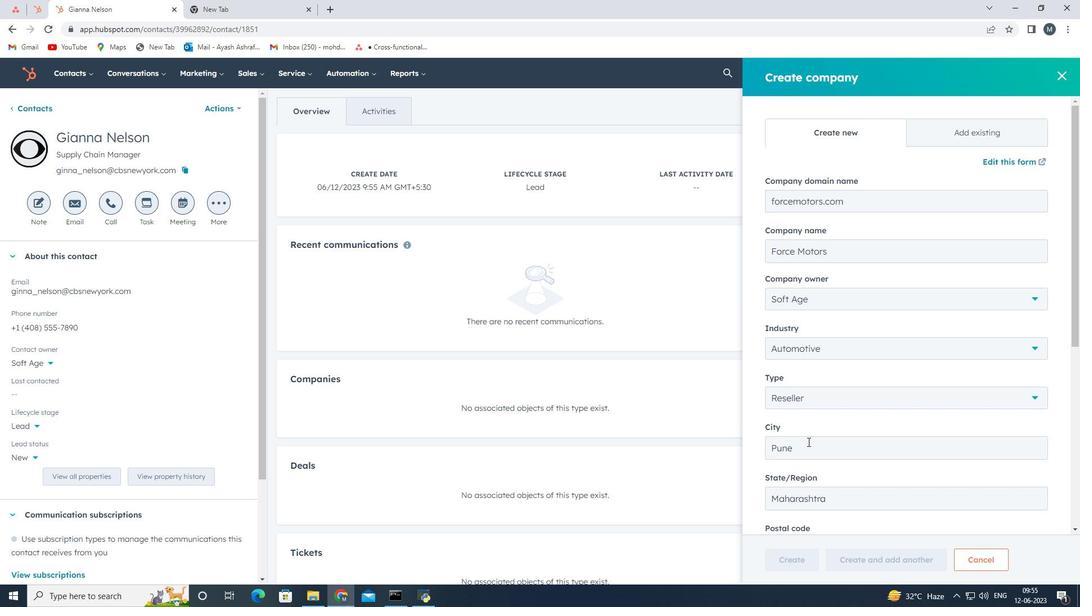
Action: Mouse scrolled (823, 406) with delta (0, 0)
Screenshot: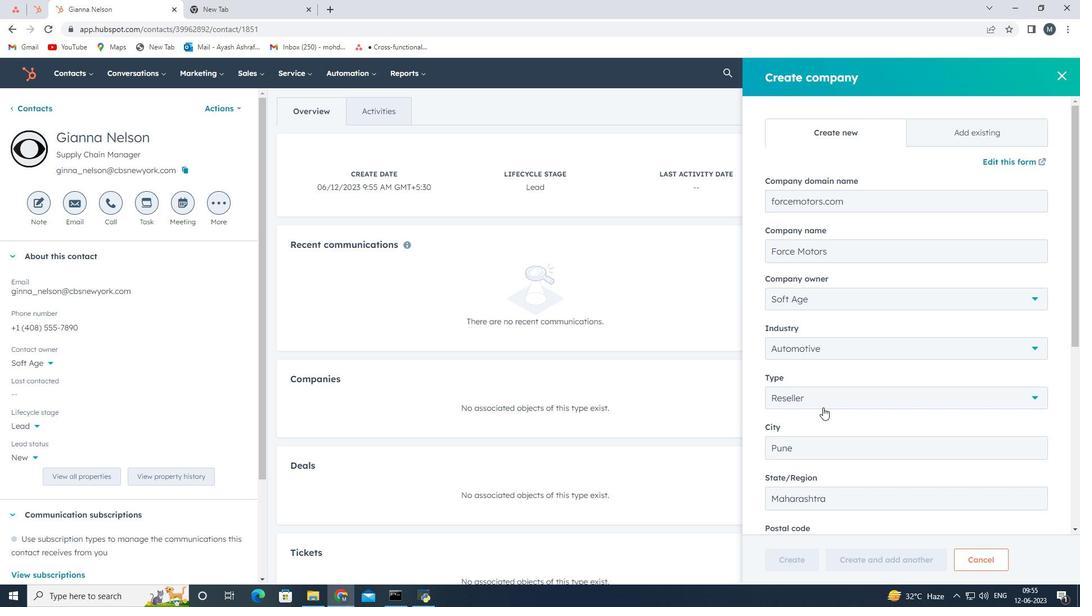 
Action: Mouse scrolled (823, 406) with delta (0, 0)
Screenshot: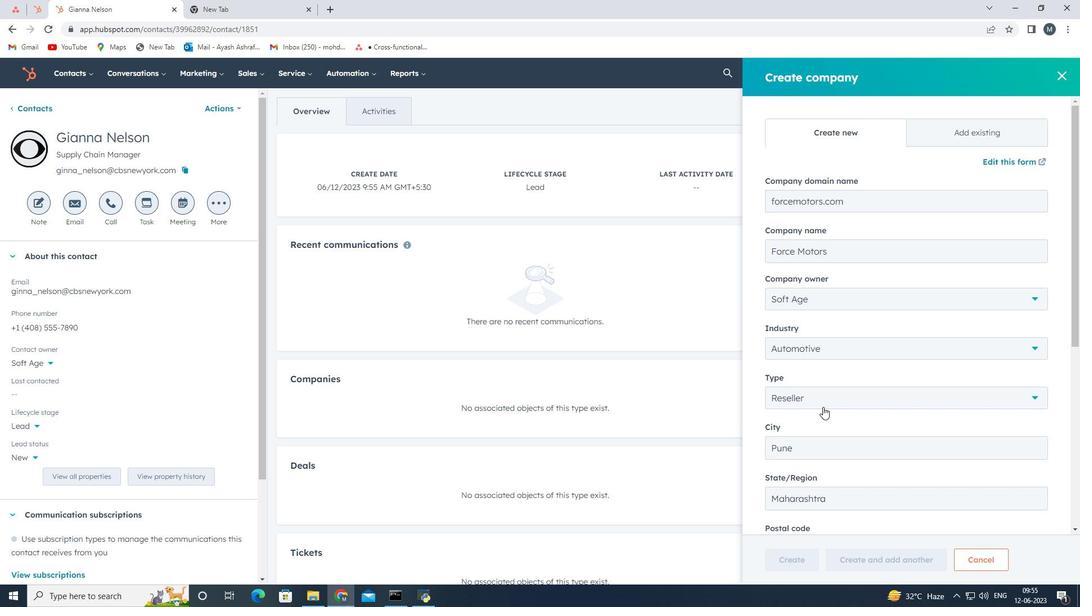 
Action: Mouse scrolled (823, 406) with delta (0, 0)
Screenshot: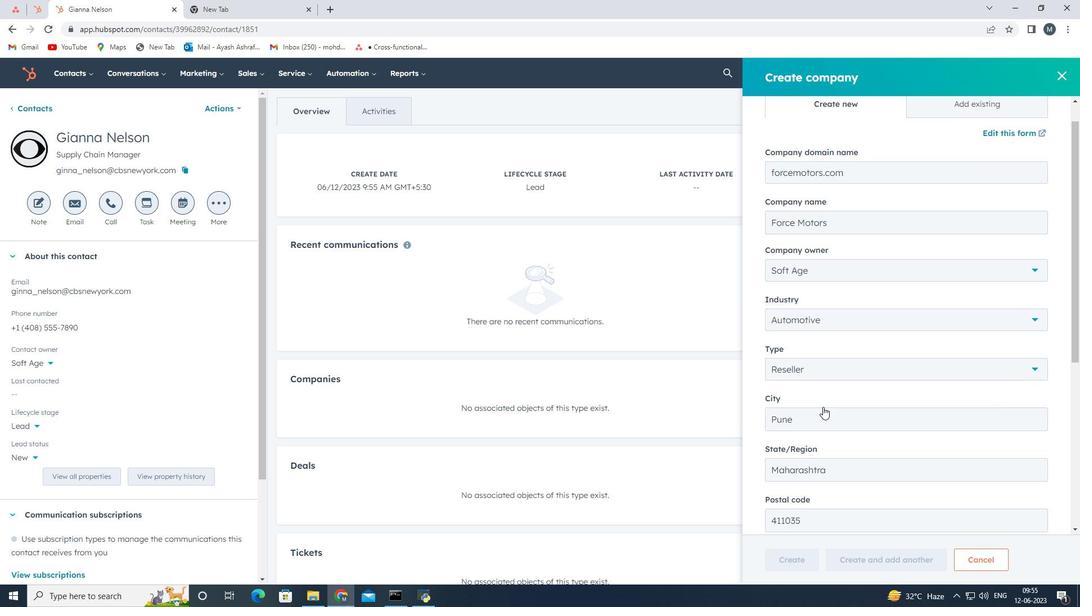 
Action: Mouse scrolled (823, 406) with delta (0, 0)
Screenshot: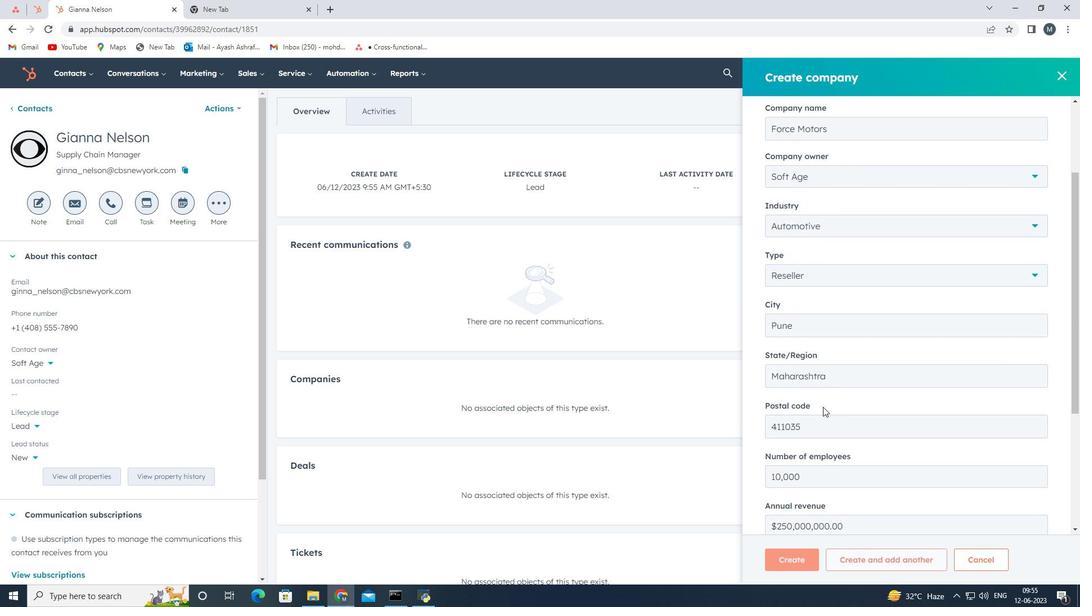 
Action: Mouse scrolled (823, 406) with delta (0, 0)
Screenshot: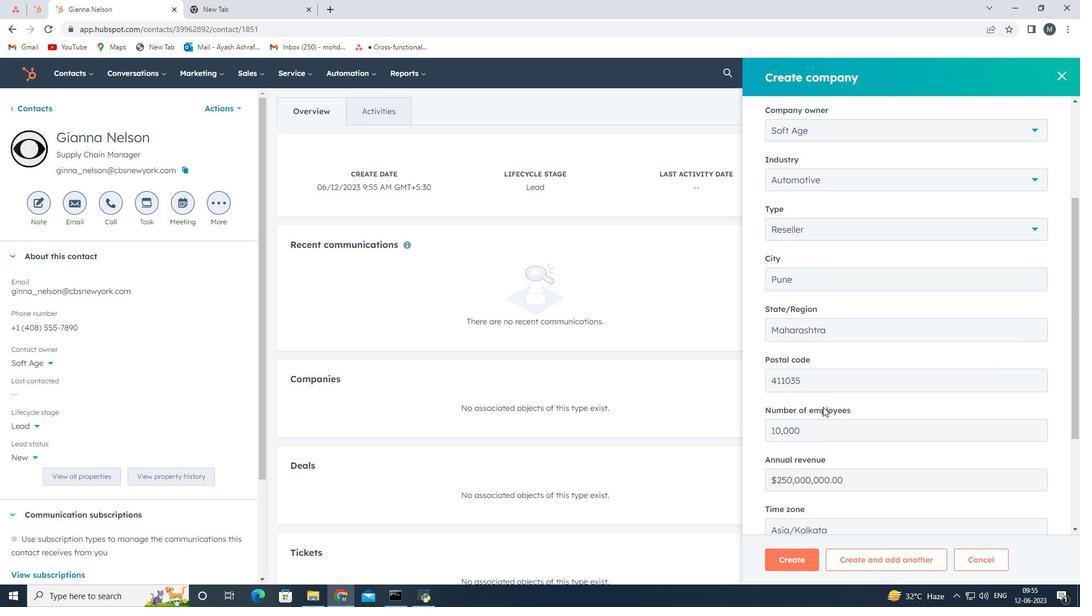 
Action: Mouse moved to (807, 475)
Screenshot: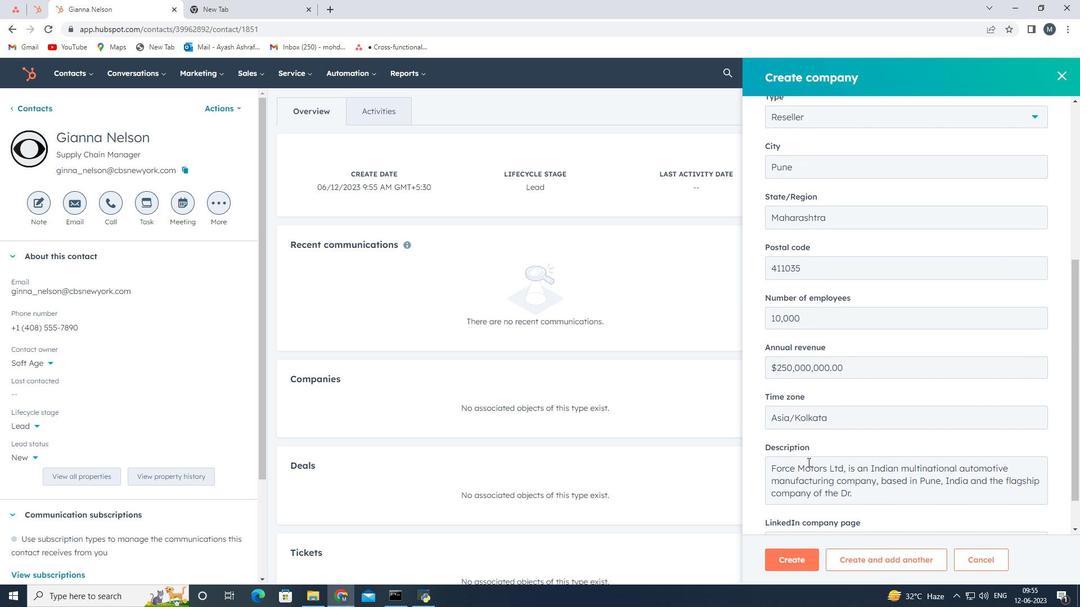
Action: Mouse scrolled (807, 474) with delta (0, 0)
Screenshot: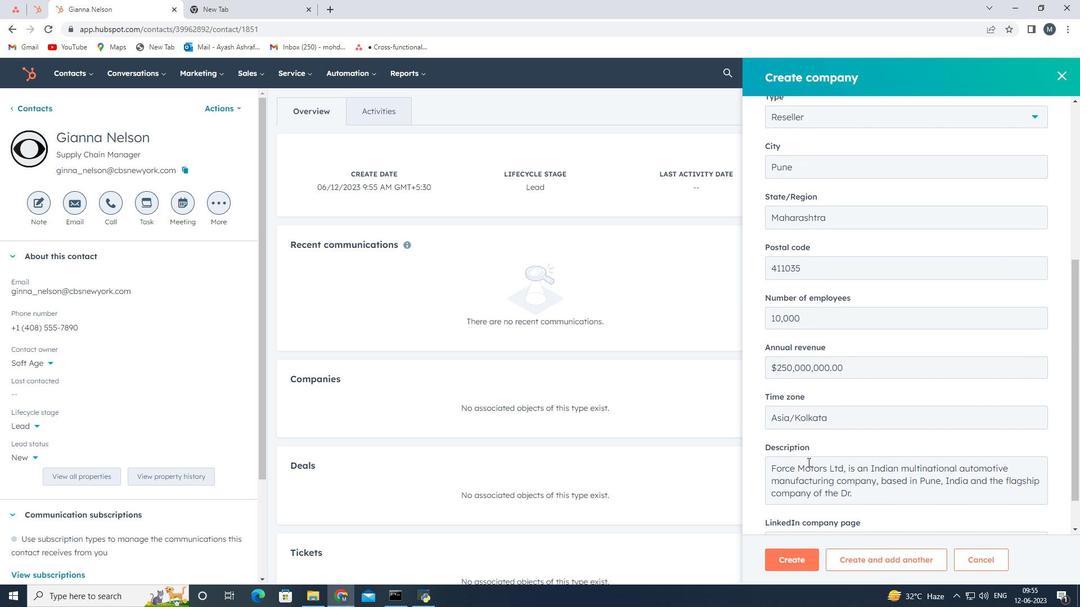 
Action: Mouse moved to (806, 489)
Screenshot: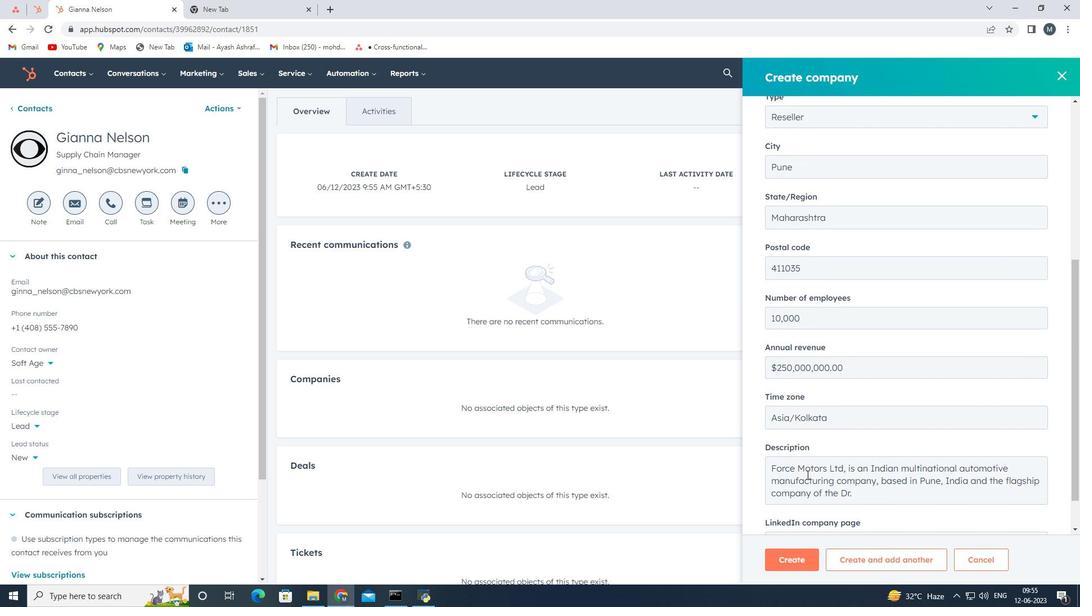 
Action: Mouse scrolled (806, 485) with delta (0, 0)
Screenshot: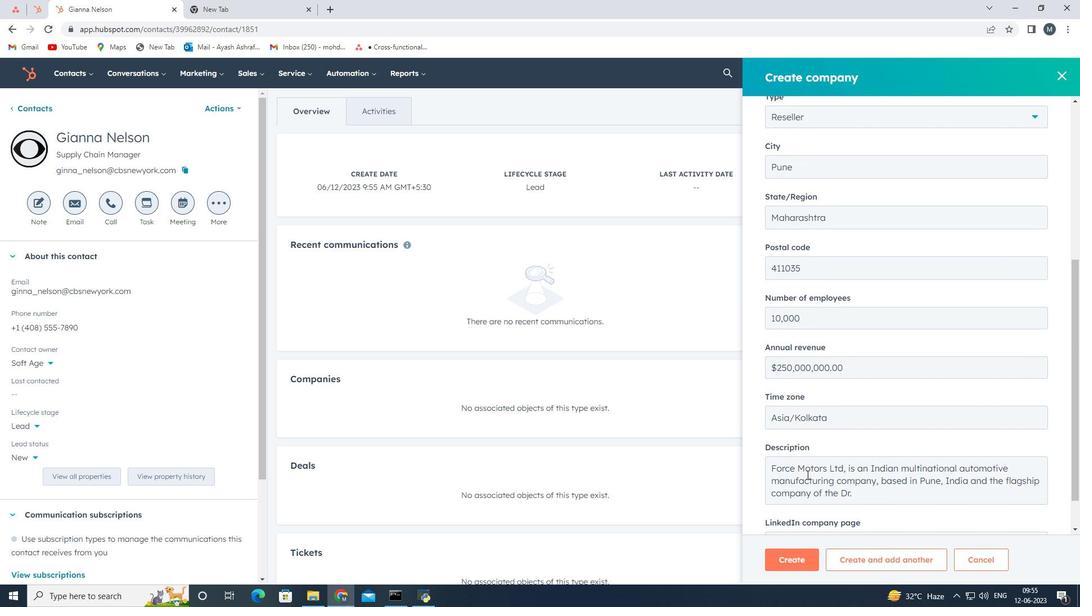 
Action: Mouse moved to (806, 489)
Screenshot: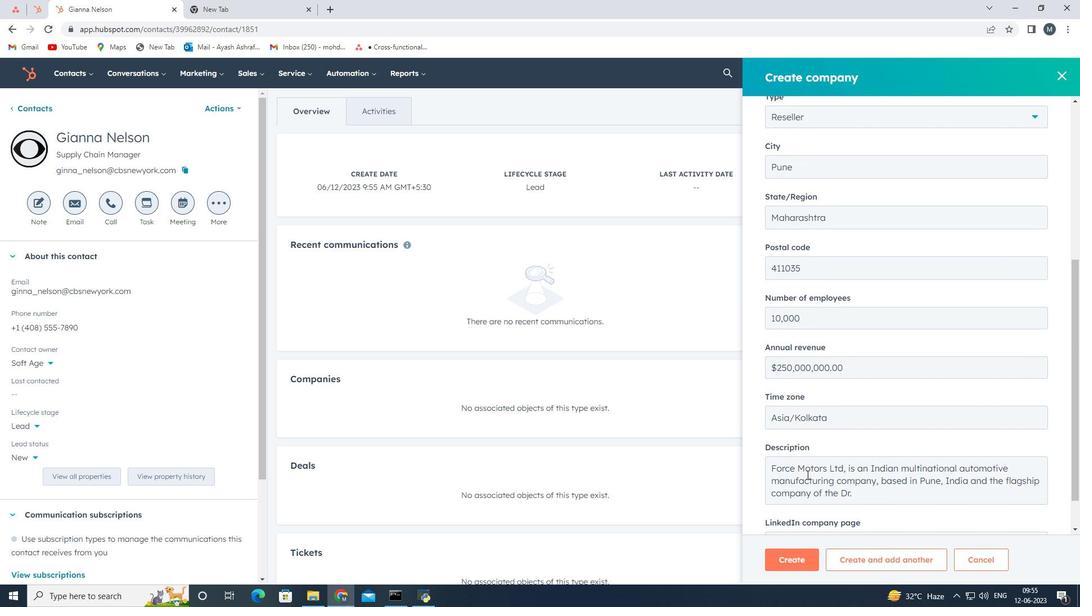 
Action: Mouse scrolled (806, 489) with delta (0, 0)
Screenshot: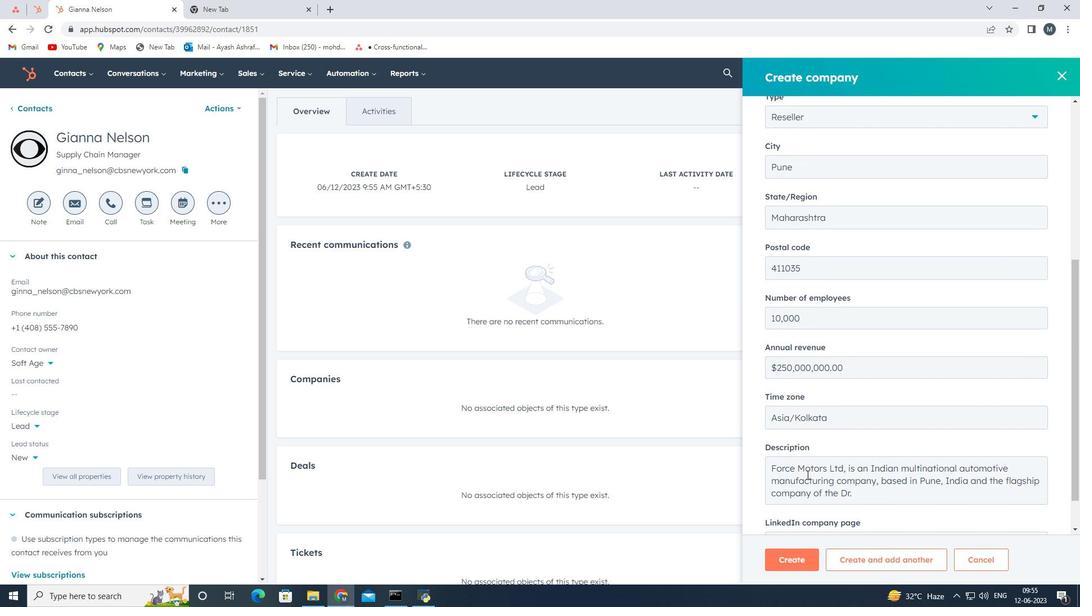 
Action: Mouse scrolled (806, 489) with delta (0, 0)
Screenshot: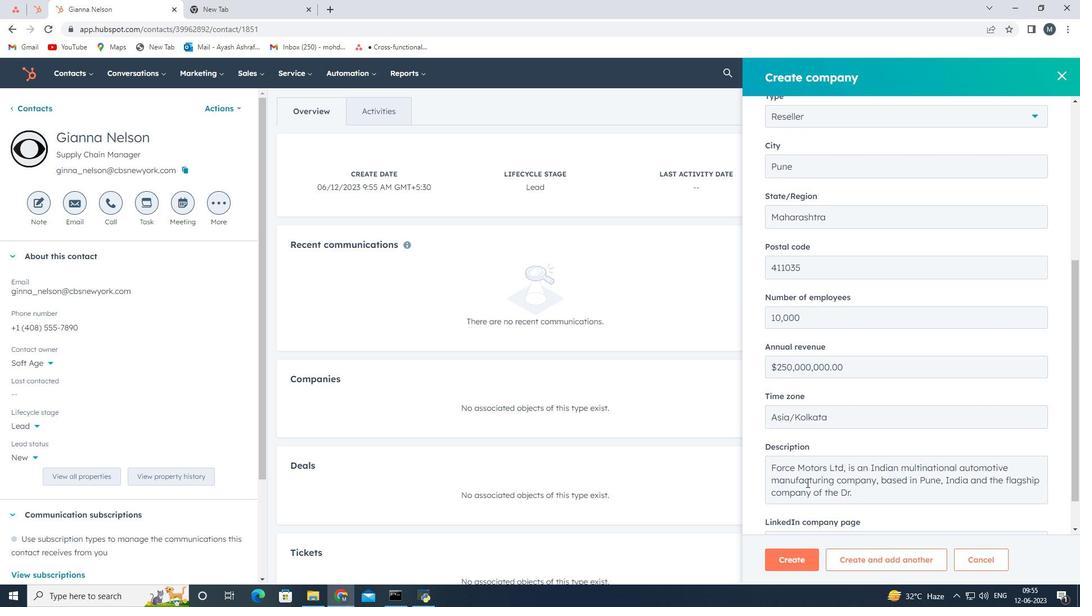 
Action: Mouse moved to (801, 556)
Screenshot: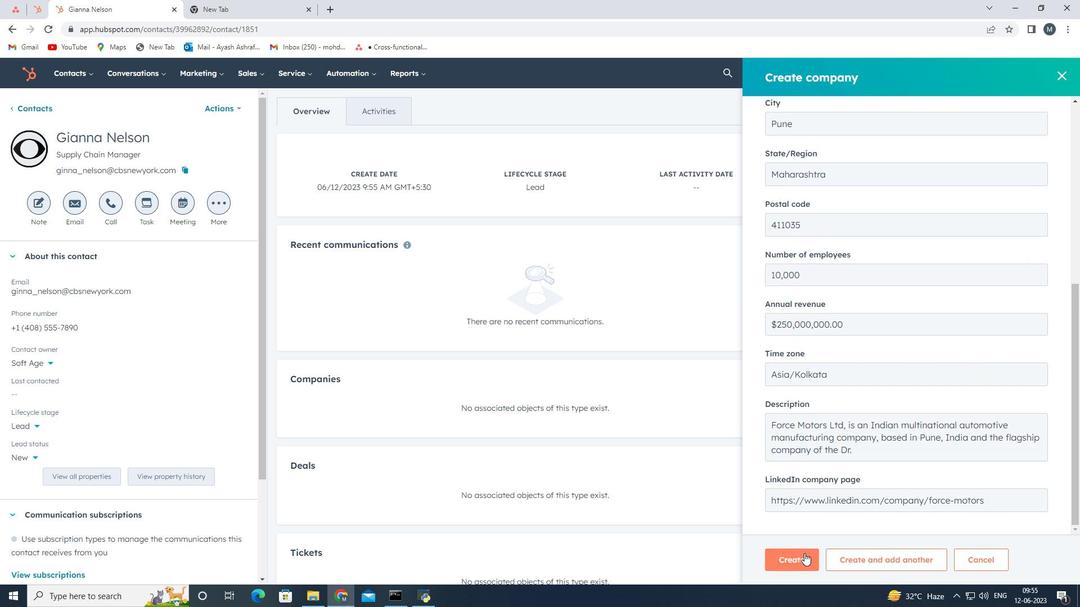
Action: Mouse pressed left at (801, 556)
Screenshot: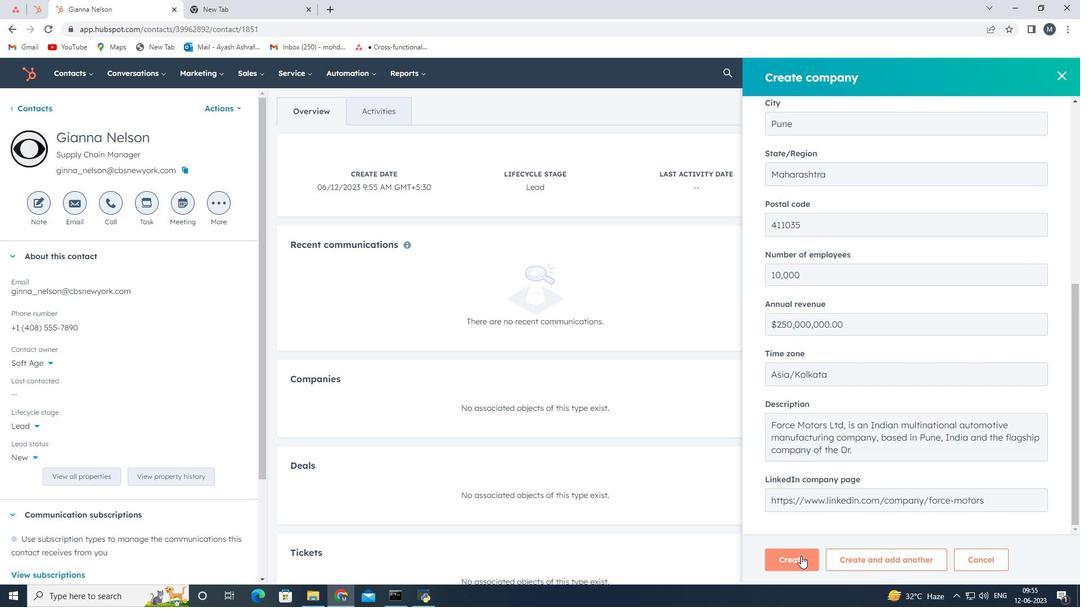 
Action: Mouse moved to (160, 398)
Screenshot: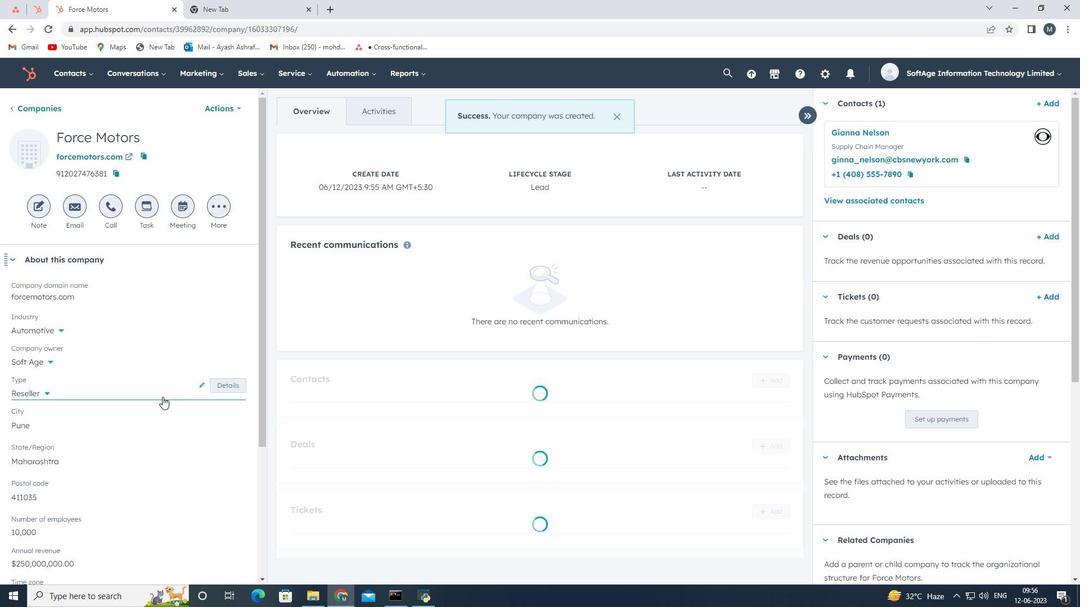 
